 Task: Add a signature Melody Gonzalez containing With sincere appreciation and gratitude, Melody Gonzalez to email address softage.3@softage.net and add a label Health insurance
Action: Mouse moved to (115, 161)
Screenshot: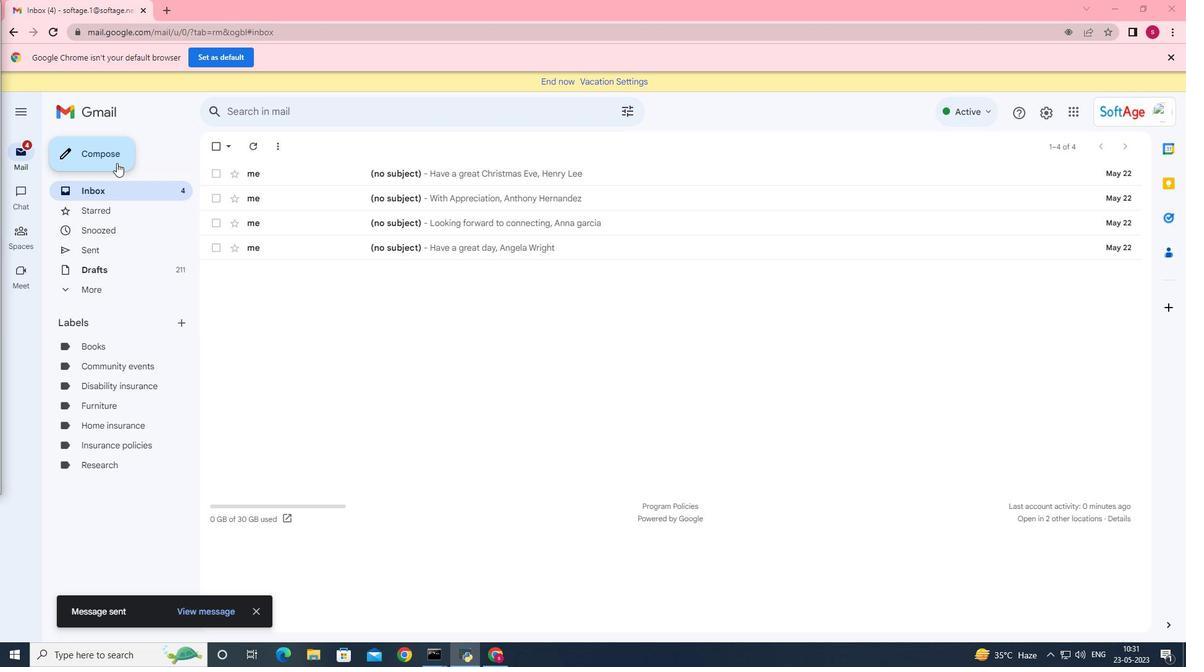 
Action: Mouse pressed left at (115, 161)
Screenshot: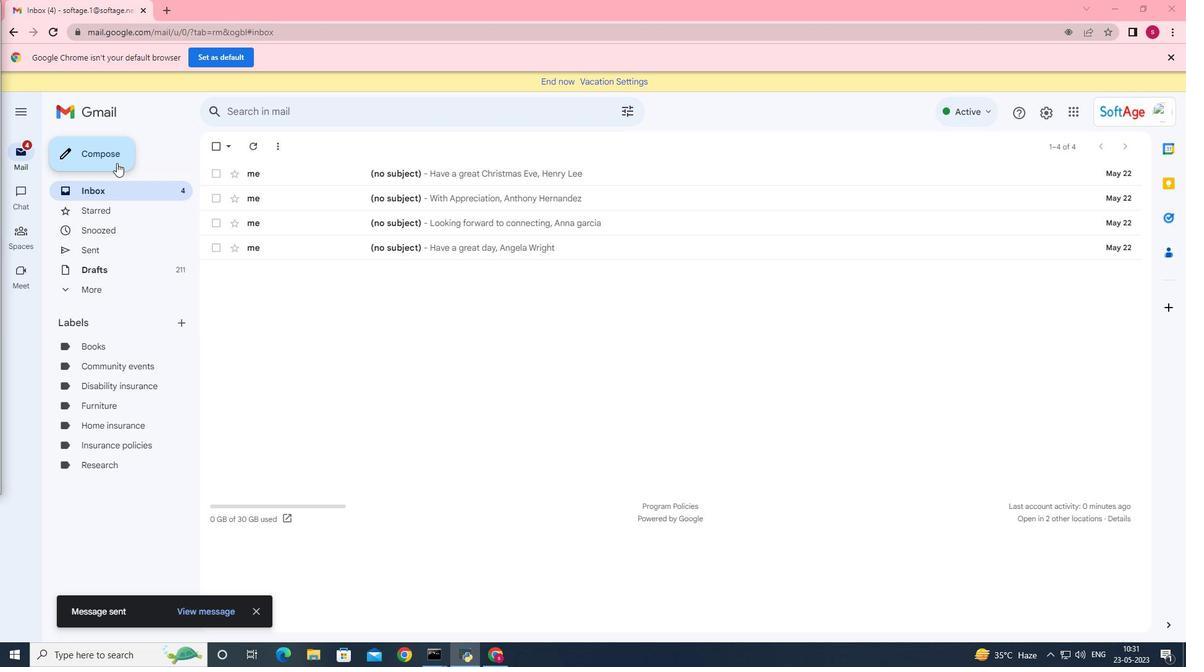 
Action: Mouse moved to (804, 309)
Screenshot: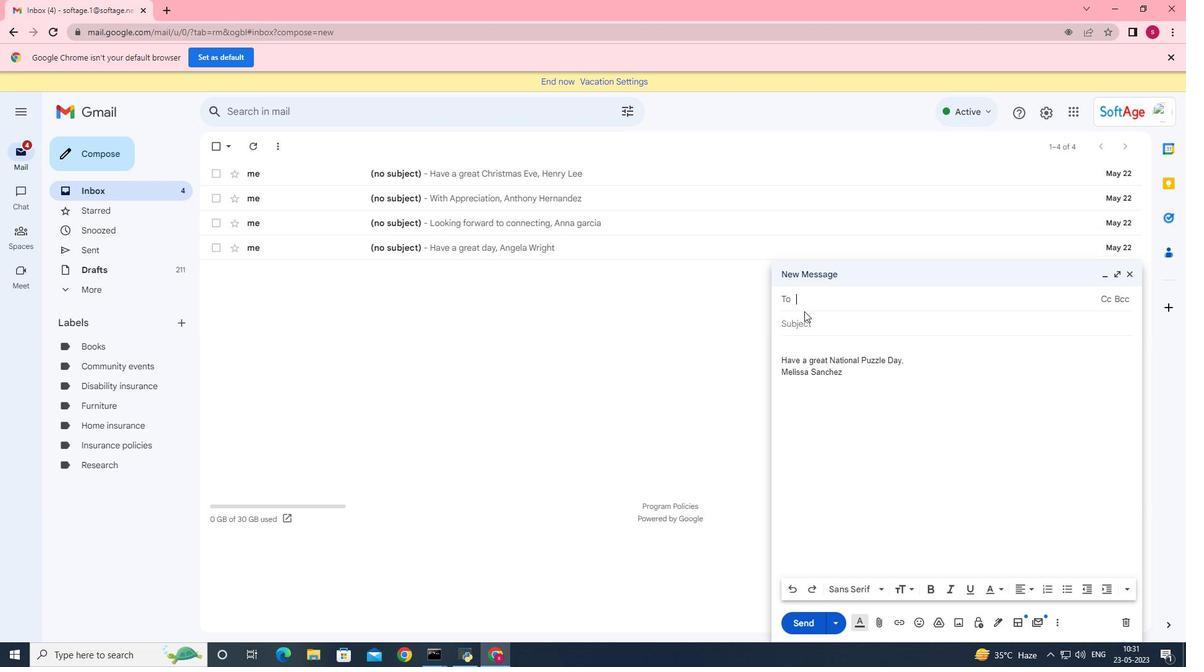 
Action: Key pressed <Key.shift><Key.shift><Key.shift><Key.shift><Key.shift><Key.shift><Key.shift><Key.shift><Key.shift><Key.shift><Key.shift><Key.shift><Key.shift><Key.shift><Key.shift><Key.shift><Key.shift><Key.shift><Key.shift><Key.shift><Key.shift><Key.shift><Key.shift><Key.shift><Key.shift><Key.shift><Key.shift>Melody<Key.space><Key.shift><Key.shift><Key.shift><Key.shift><Key.shift><Key.shift><Key.shift><Key.shift><Key.shift><Key.shift><Key.shift><Key.shift><Key.shift>Gonzaez<Key.backspace><Key.backspace><Key.backspace>alez
Screenshot: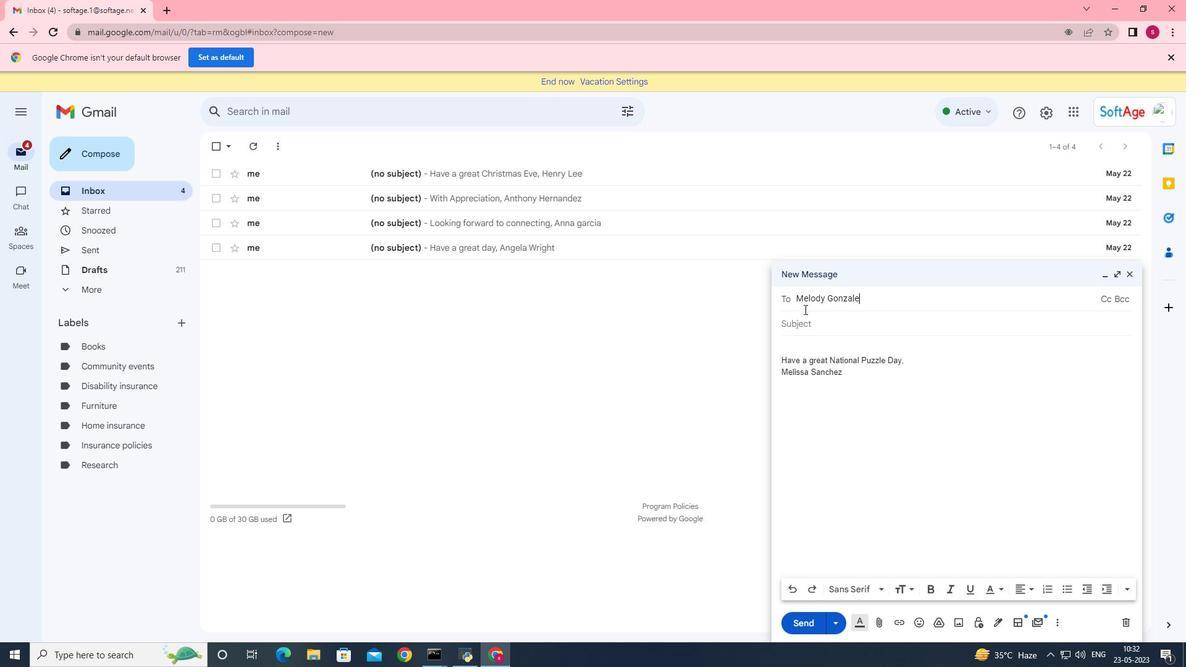 
Action: Mouse moved to (998, 619)
Screenshot: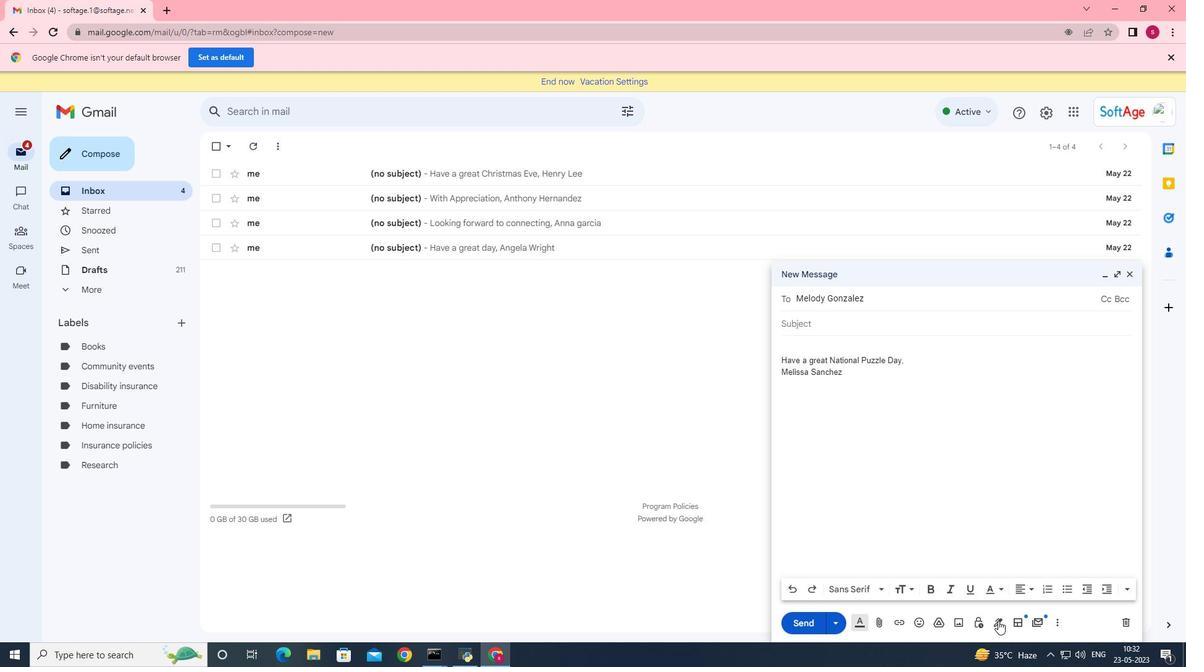 
Action: Mouse pressed left at (998, 619)
Screenshot: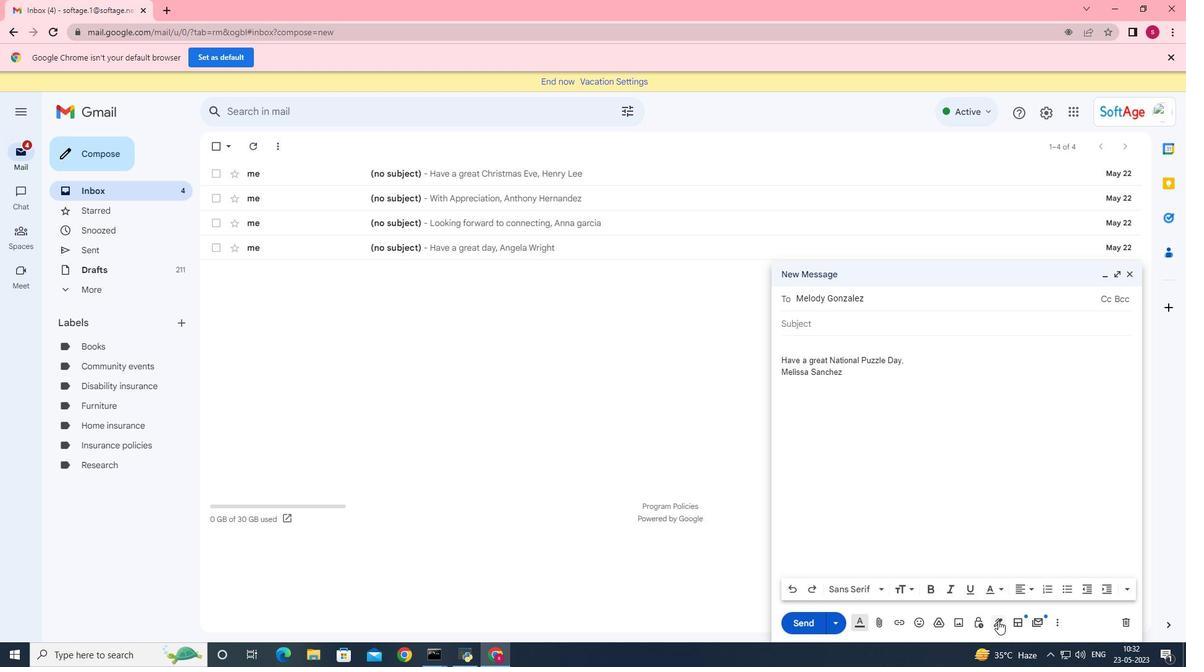 
Action: Mouse moved to (1016, 548)
Screenshot: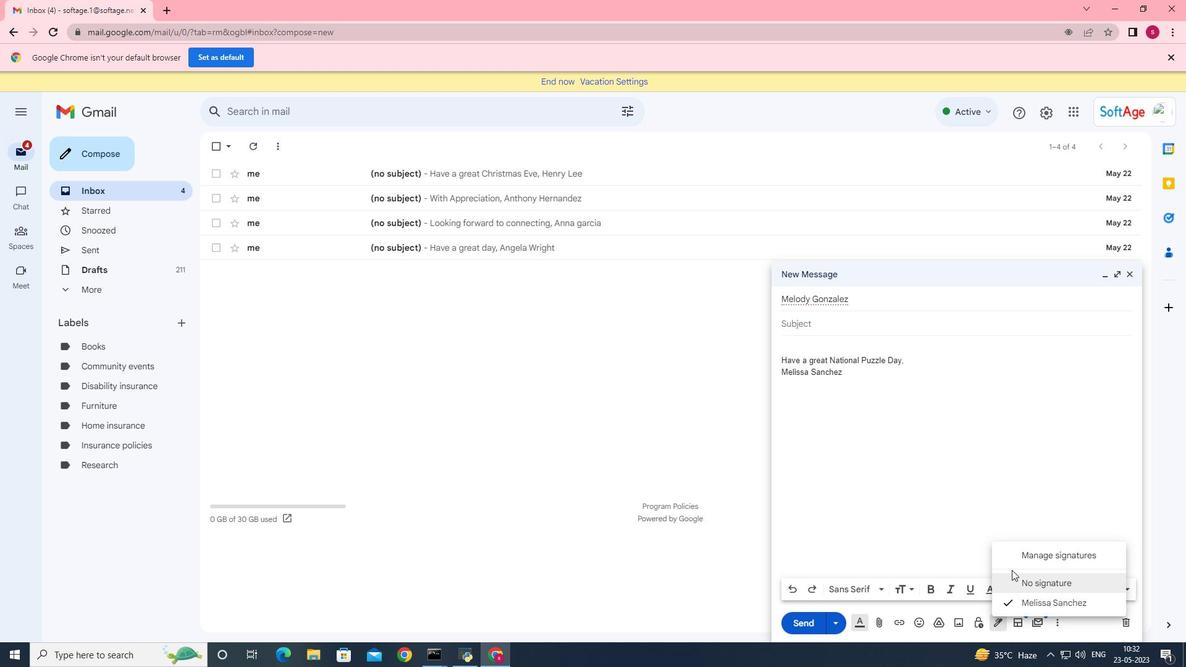
Action: Mouse pressed left at (1016, 548)
Screenshot: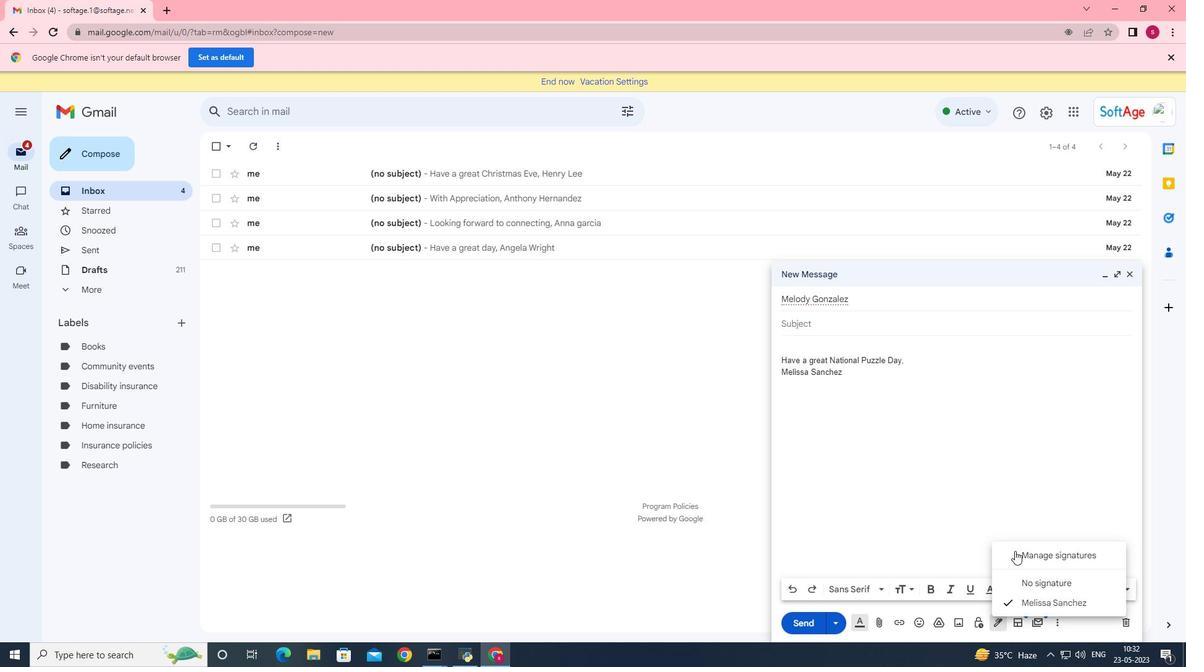 
Action: Mouse moved to (659, 412)
Screenshot: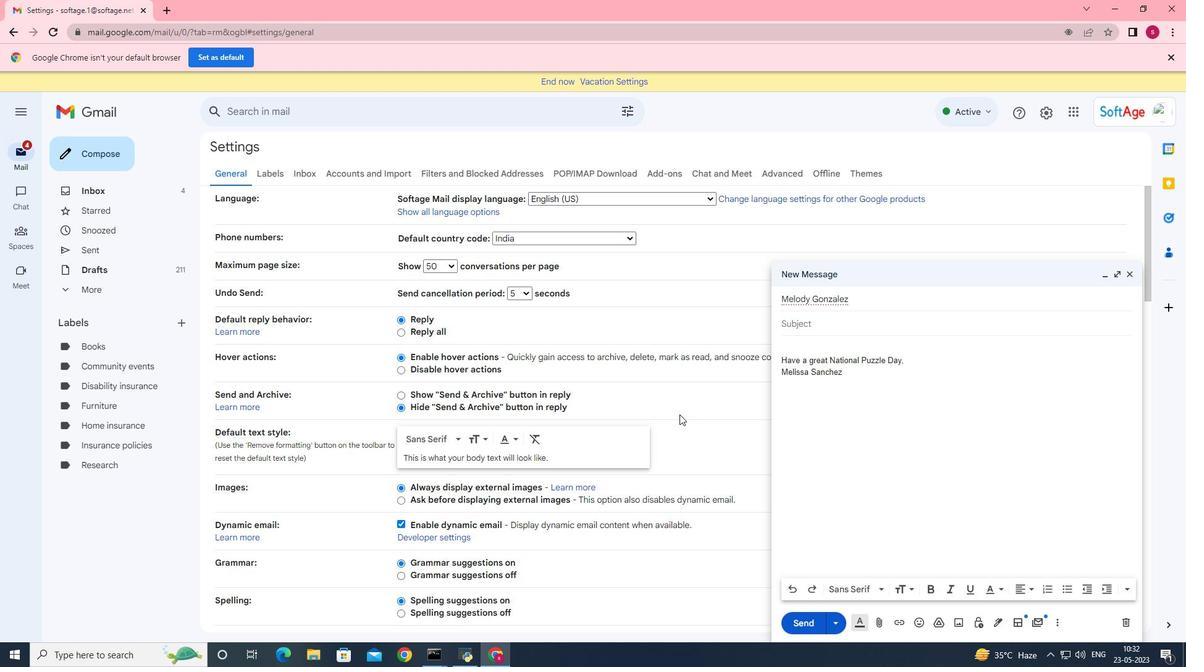 
Action: Mouse scrolled (659, 412) with delta (0, 0)
Screenshot: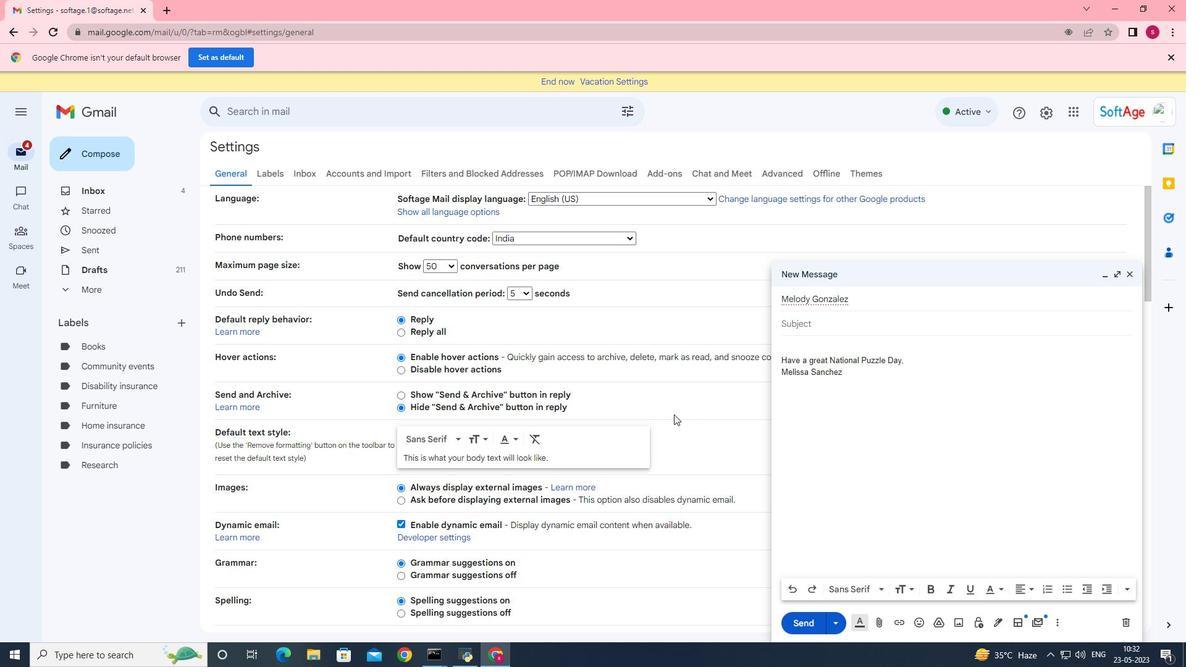 
Action: Mouse scrolled (659, 412) with delta (0, 0)
Screenshot: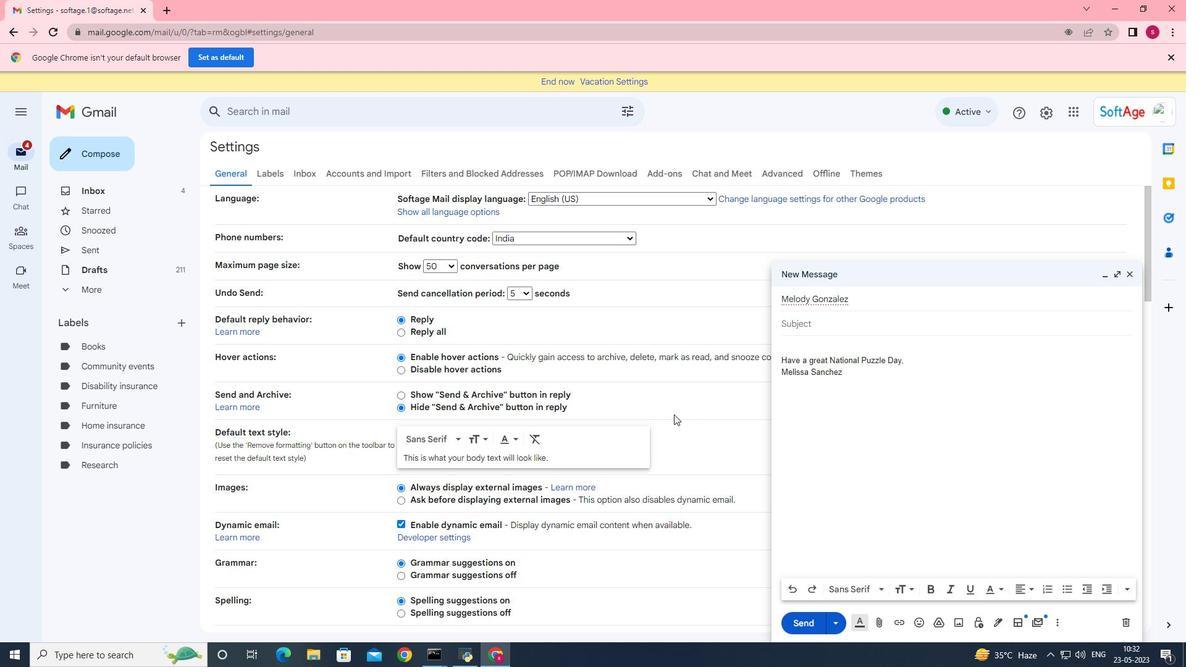 
Action: Mouse scrolled (659, 412) with delta (0, 0)
Screenshot: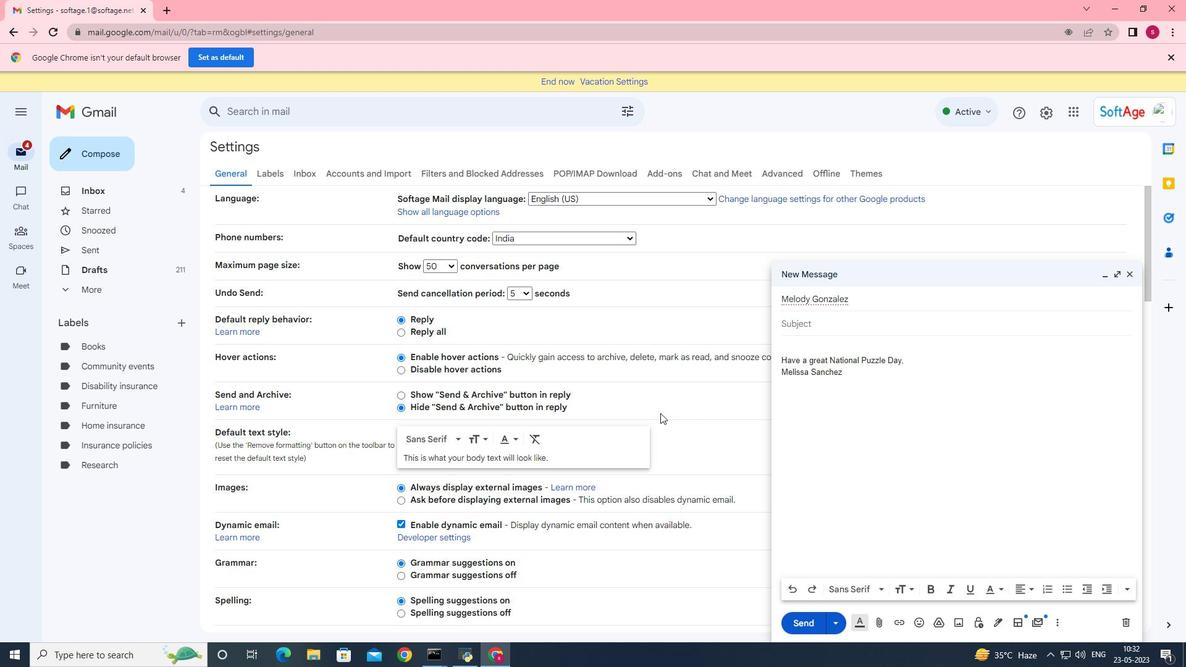 
Action: Mouse scrolled (659, 412) with delta (0, 0)
Screenshot: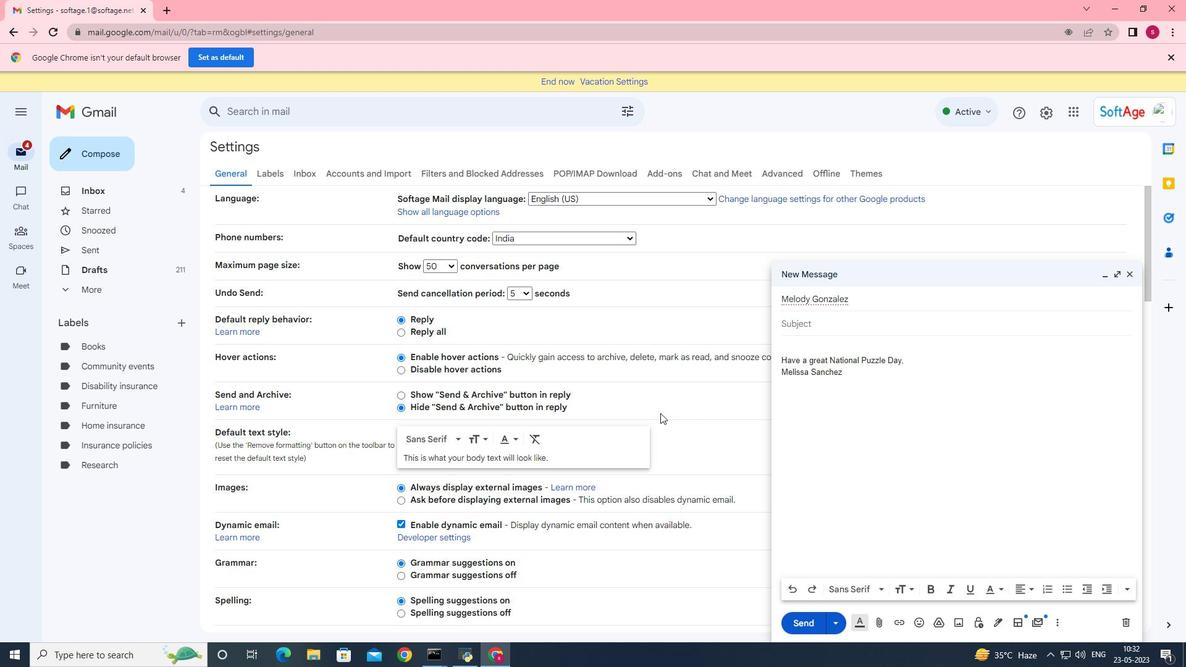 
Action: Mouse scrolled (659, 412) with delta (0, 0)
Screenshot: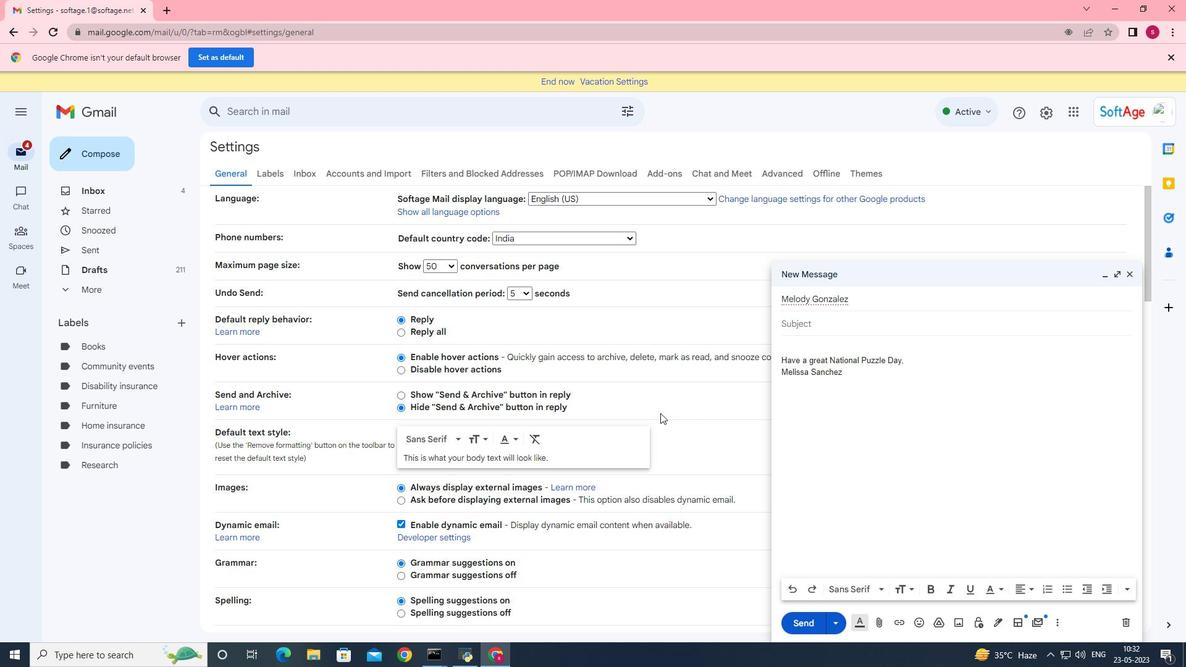 
Action: Mouse scrolled (659, 412) with delta (0, 0)
Screenshot: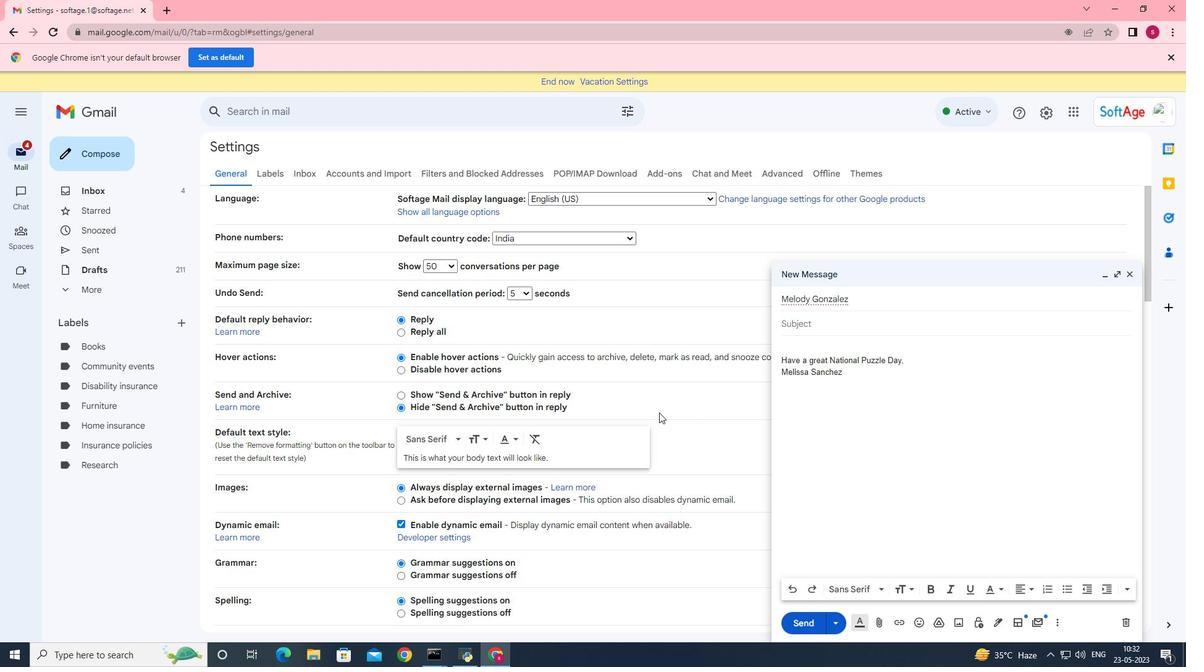 
Action: Mouse moved to (653, 408)
Screenshot: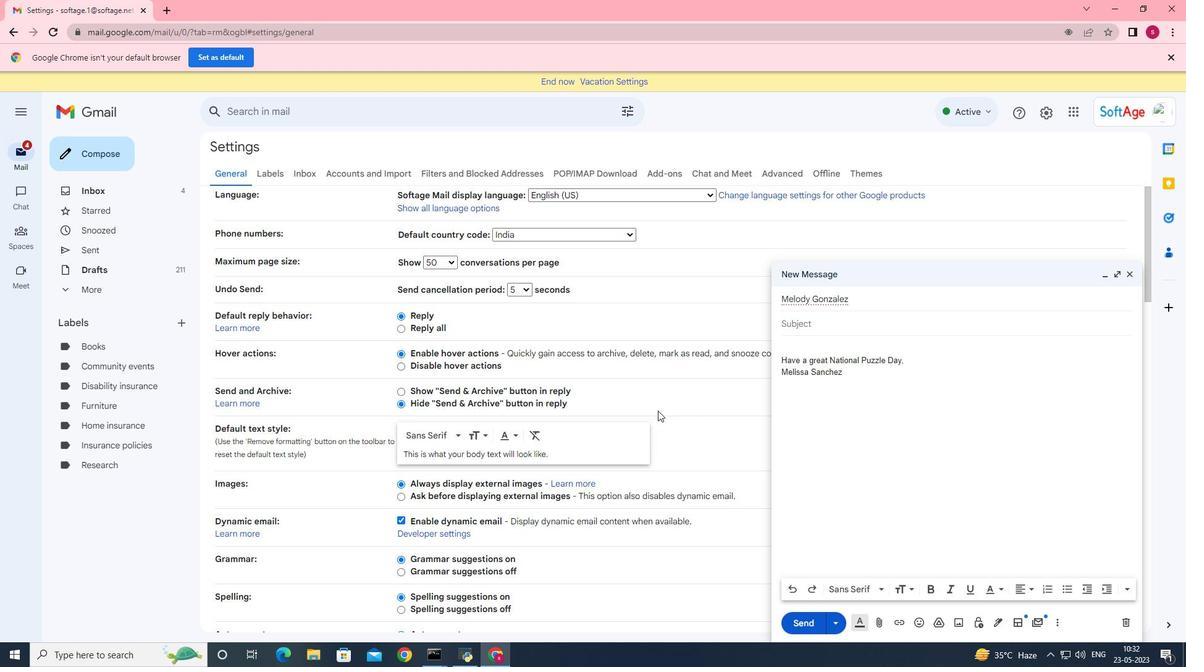 
Action: Mouse scrolled (653, 407) with delta (0, 0)
Screenshot: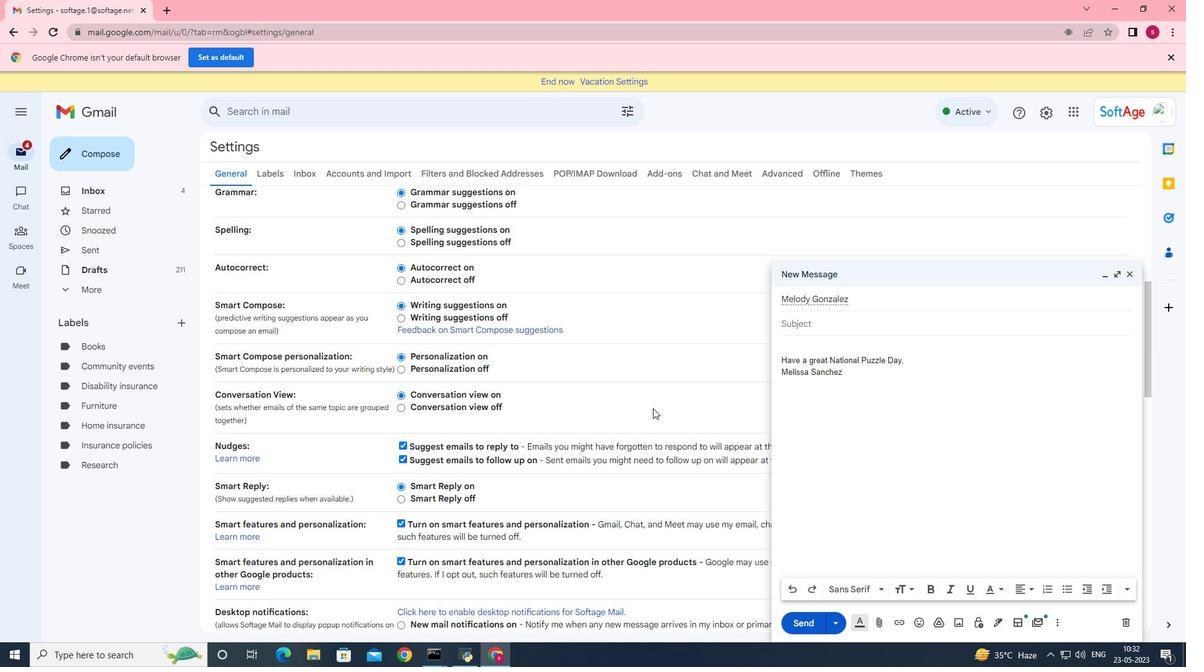 
Action: Mouse scrolled (653, 407) with delta (0, 0)
Screenshot: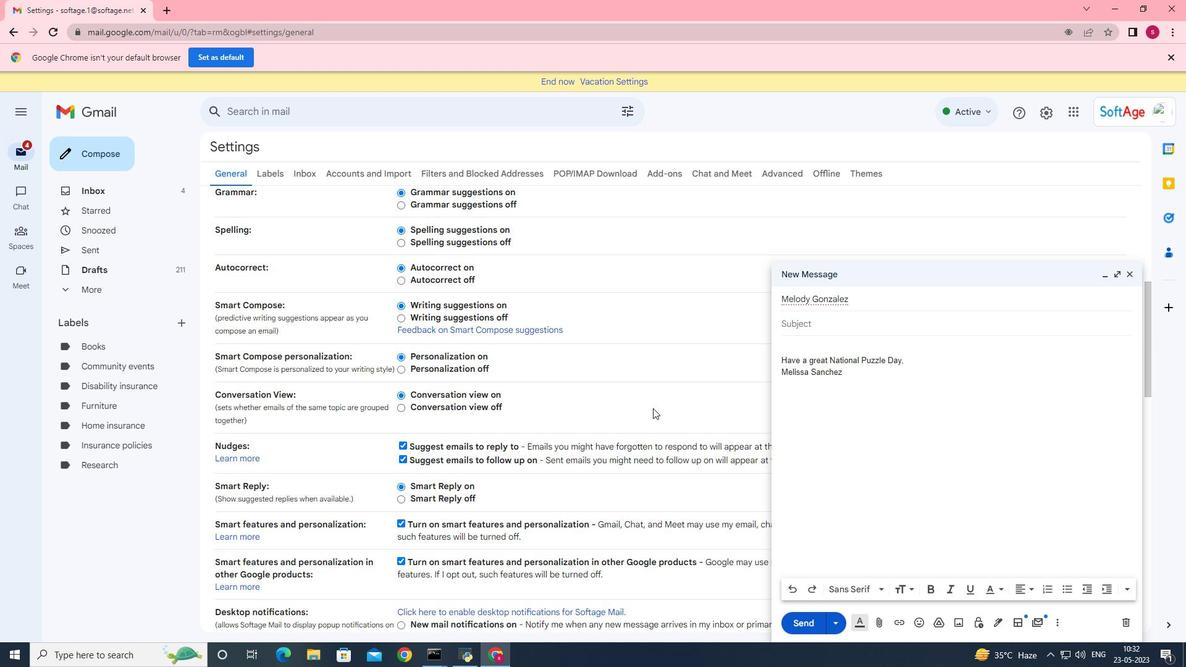 
Action: Mouse scrolled (653, 407) with delta (0, 0)
Screenshot: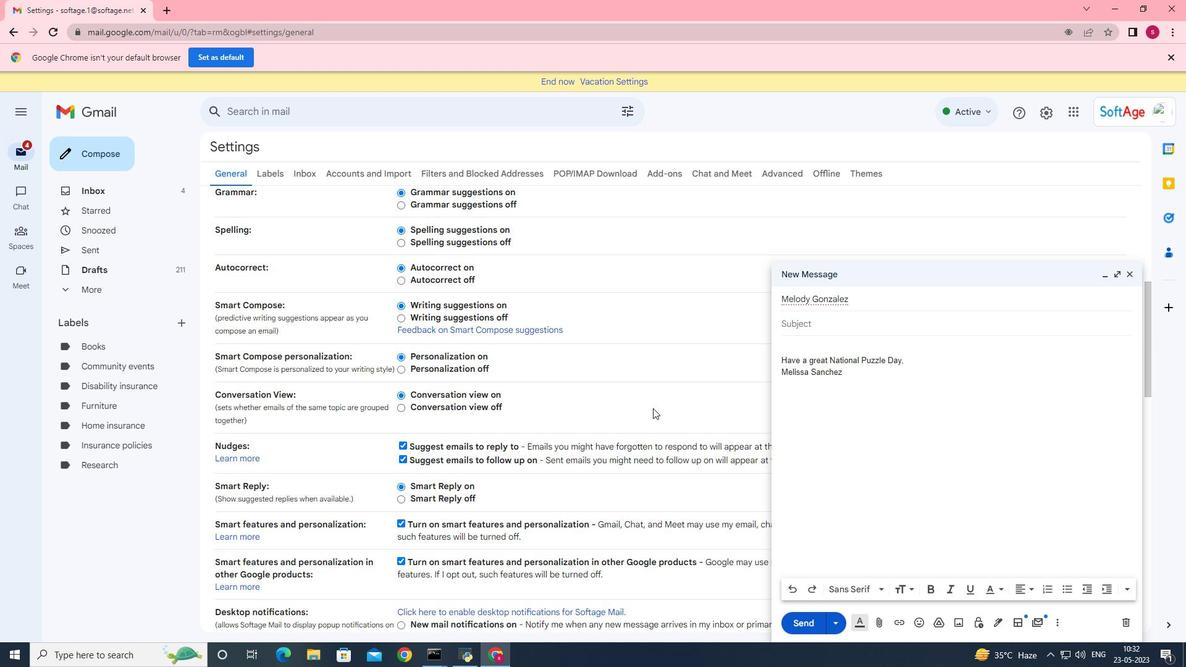 
Action: Mouse scrolled (653, 407) with delta (0, 0)
Screenshot: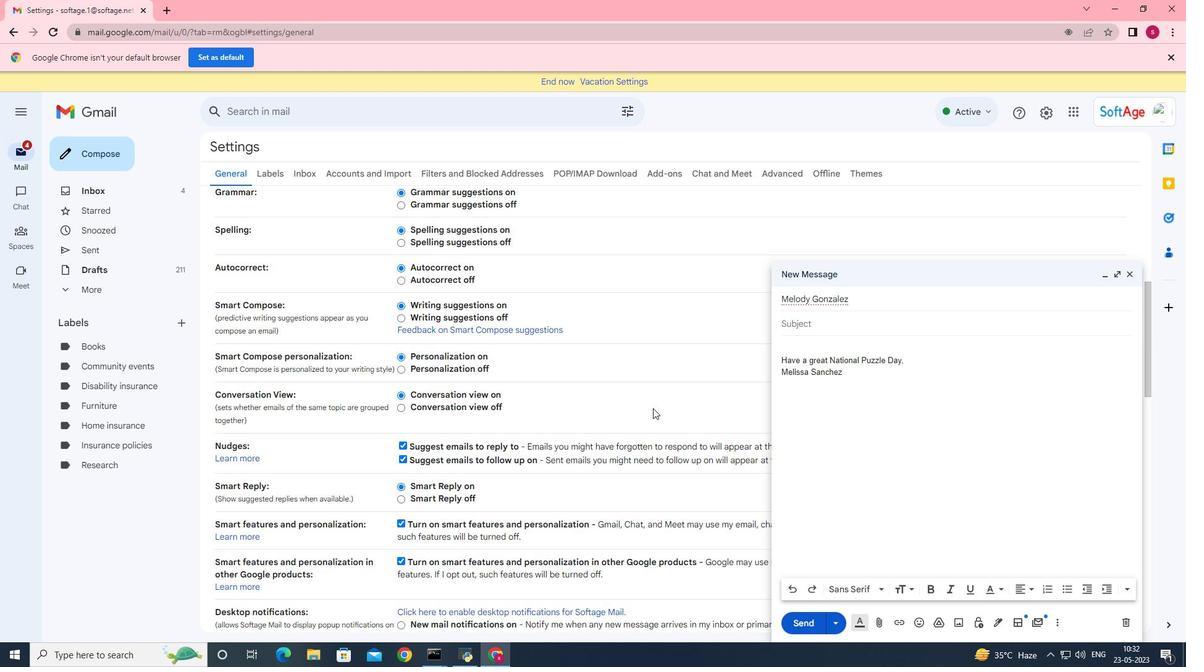 
Action: Mouse moved to (643, 399)
Screenshot: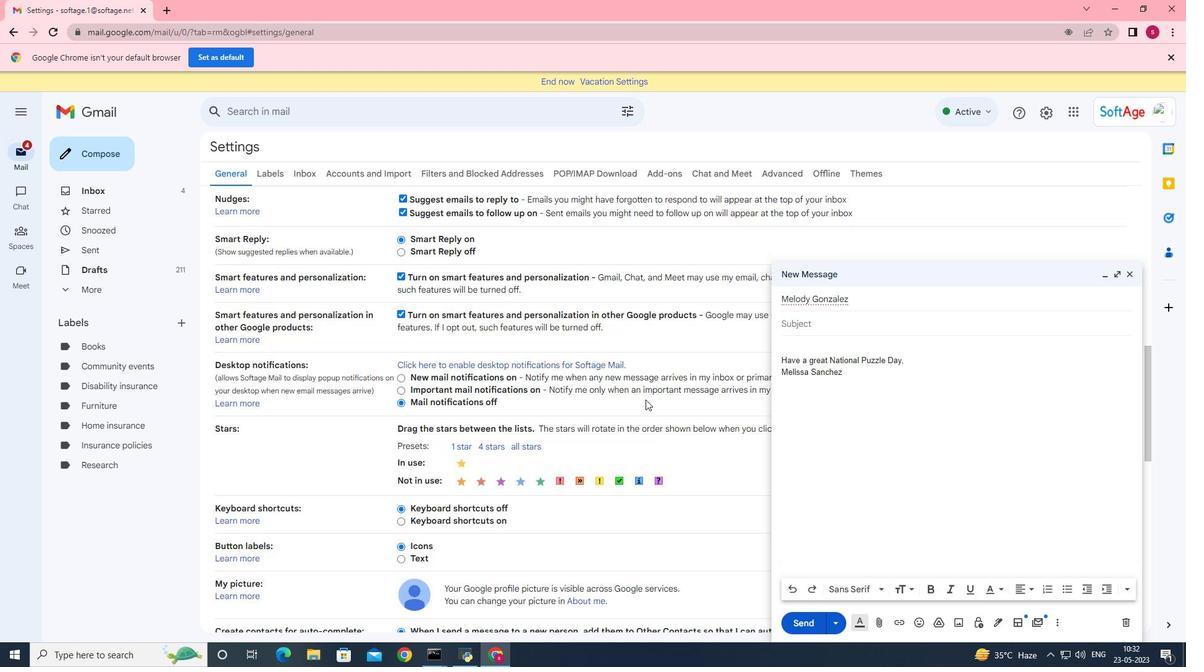
Action: Mouse scrolled (643, 399) with delta (0, 0)
Screenshot: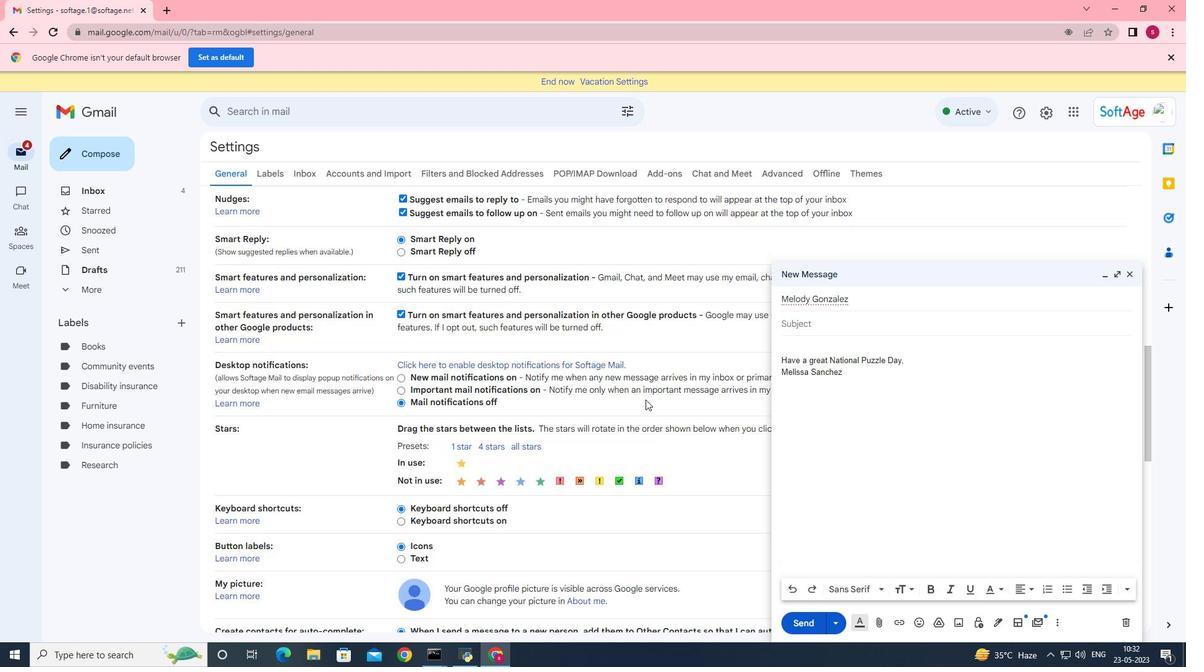 
Action: Mouse moved to (642, 399)
Screenshot: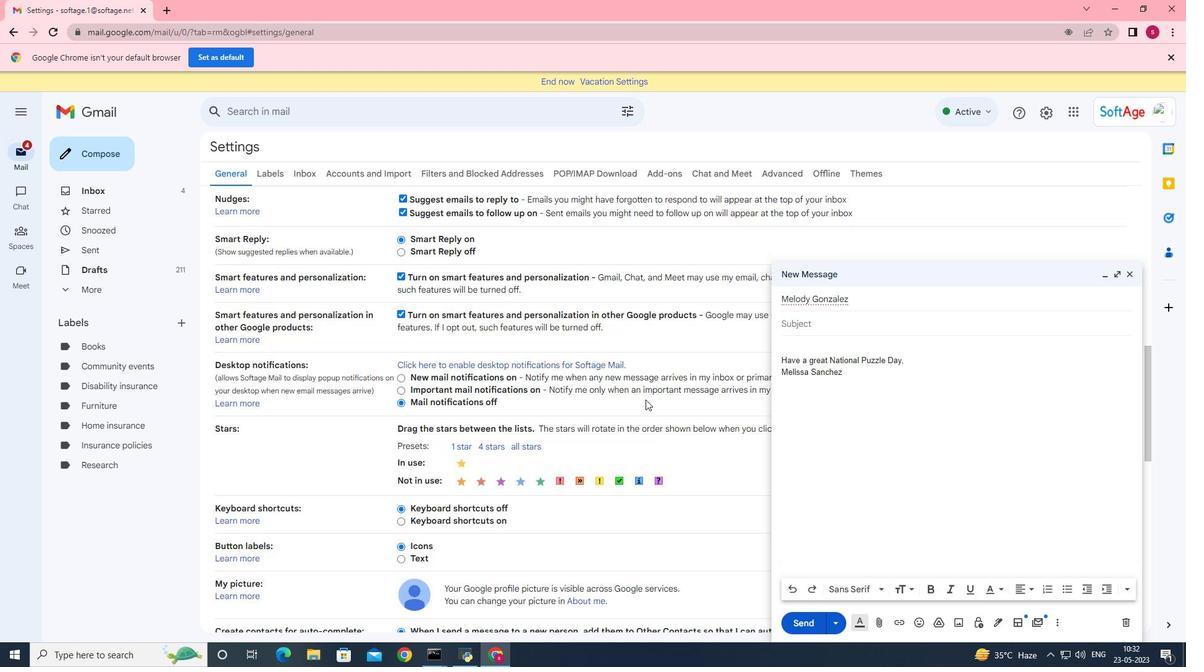 
Action: Mouse scrolled (642, 399) with delta (0, 0)
Screenshot: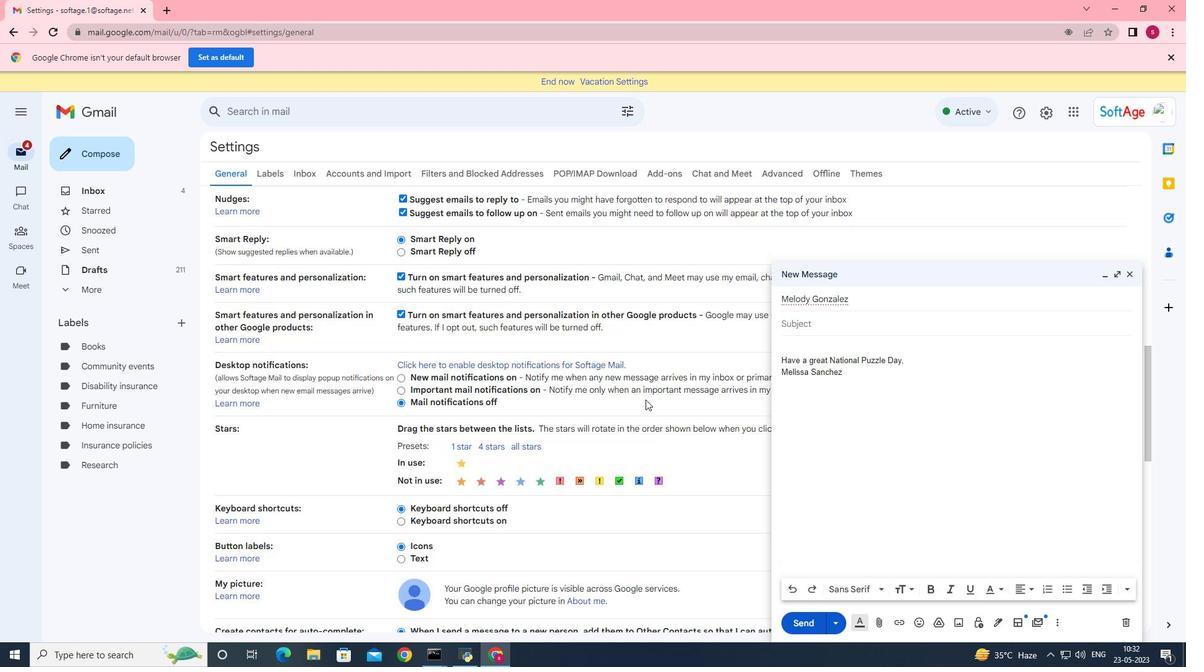 
Action: Mouse moved to (640, 400)
Screenshot: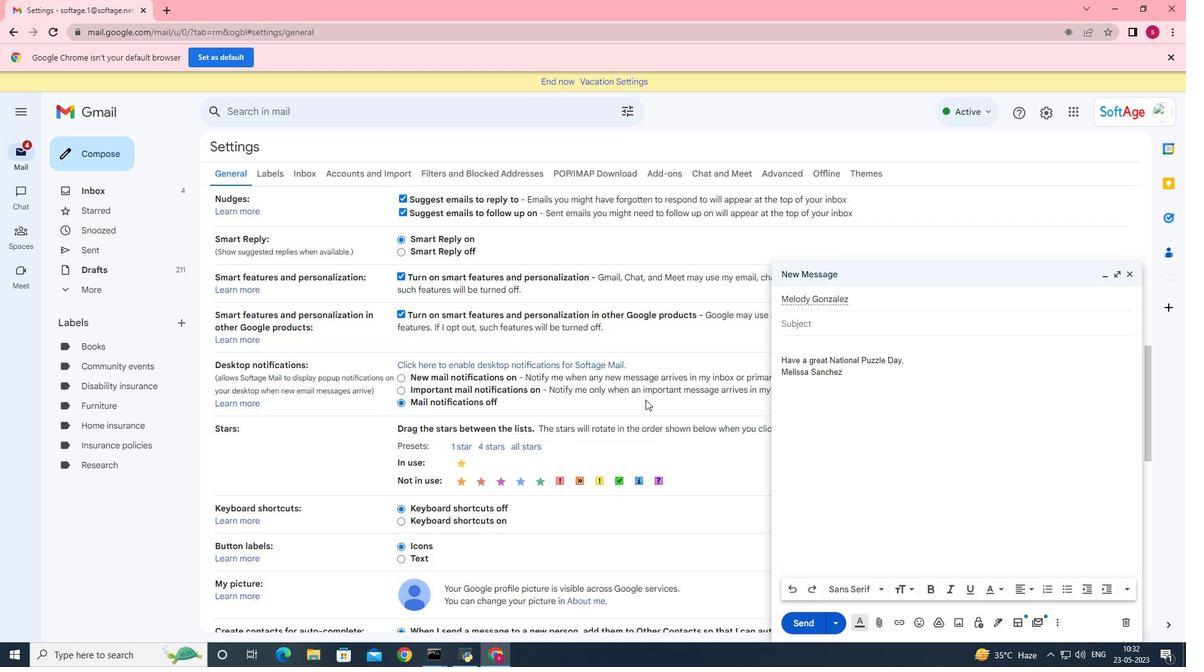
Action: Mouse scrolled (640, 401) with delta (0, 0)
Screenshot: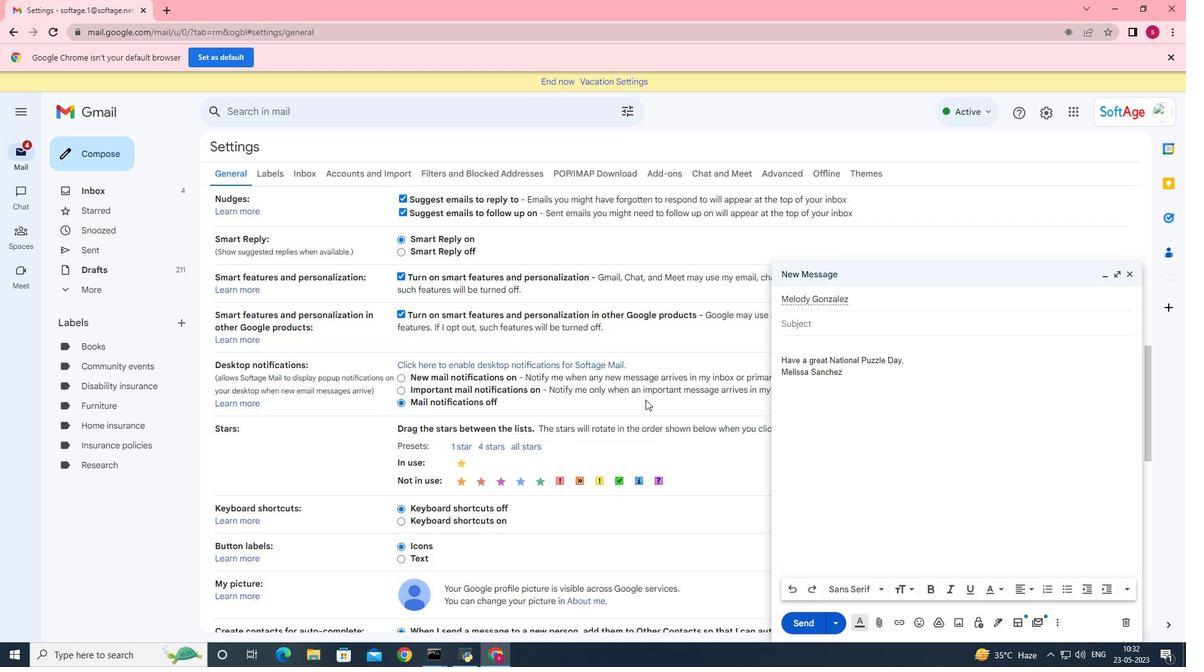 
Action: Mouse moved to (639, 401)
Screenshot: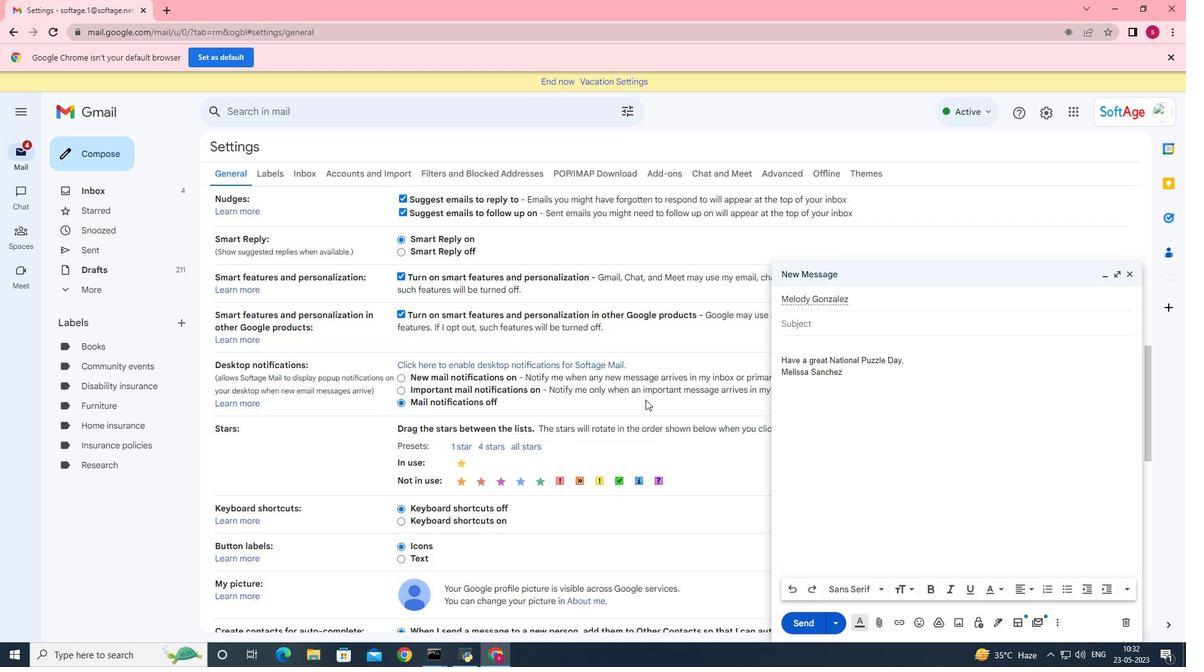 
Action: Mouse scrolled (639, 400) with delta (0, 0)
Screenshot: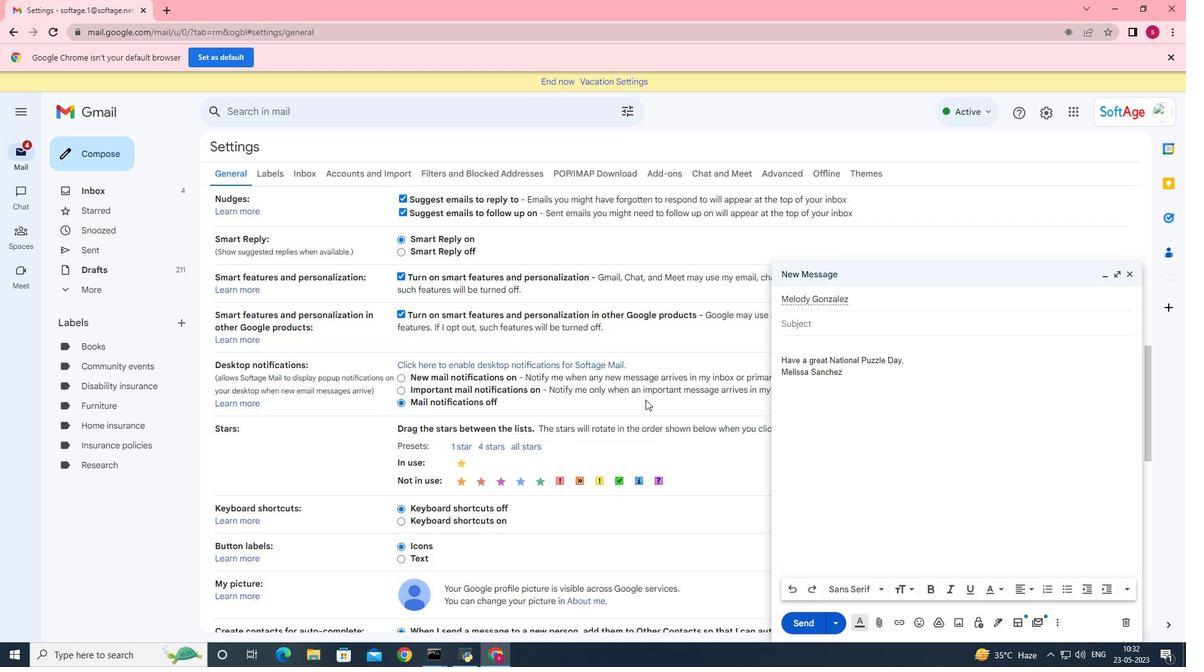 
Action: Mouse moved to (546, 420)
Screenshot: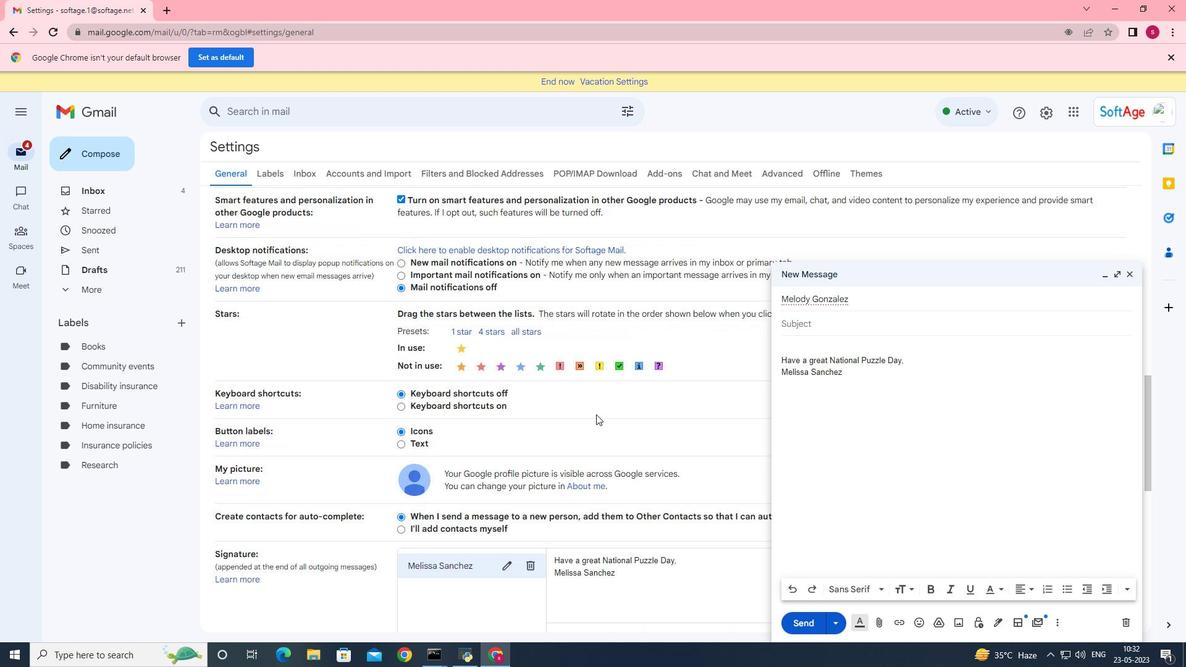 
Action: Mouse scrolled (546, 419) with delta (0, 0)
Screenshot: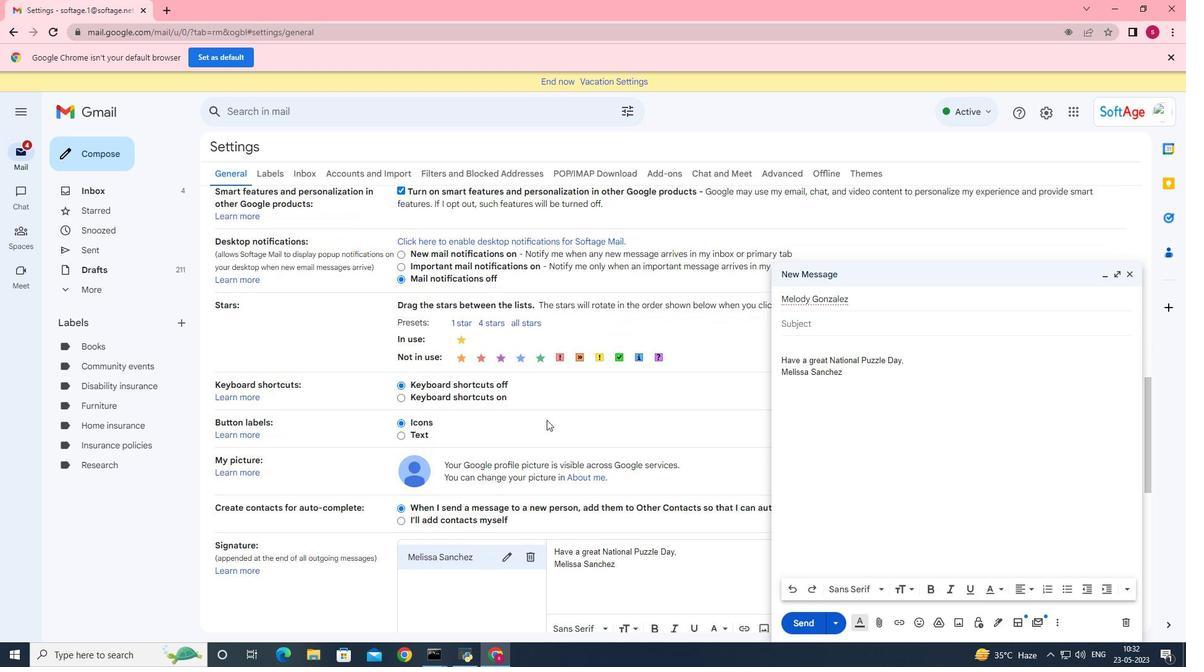 
Action: Mouse scrolled (546, 419) with delta (0, 0)
Screenshot: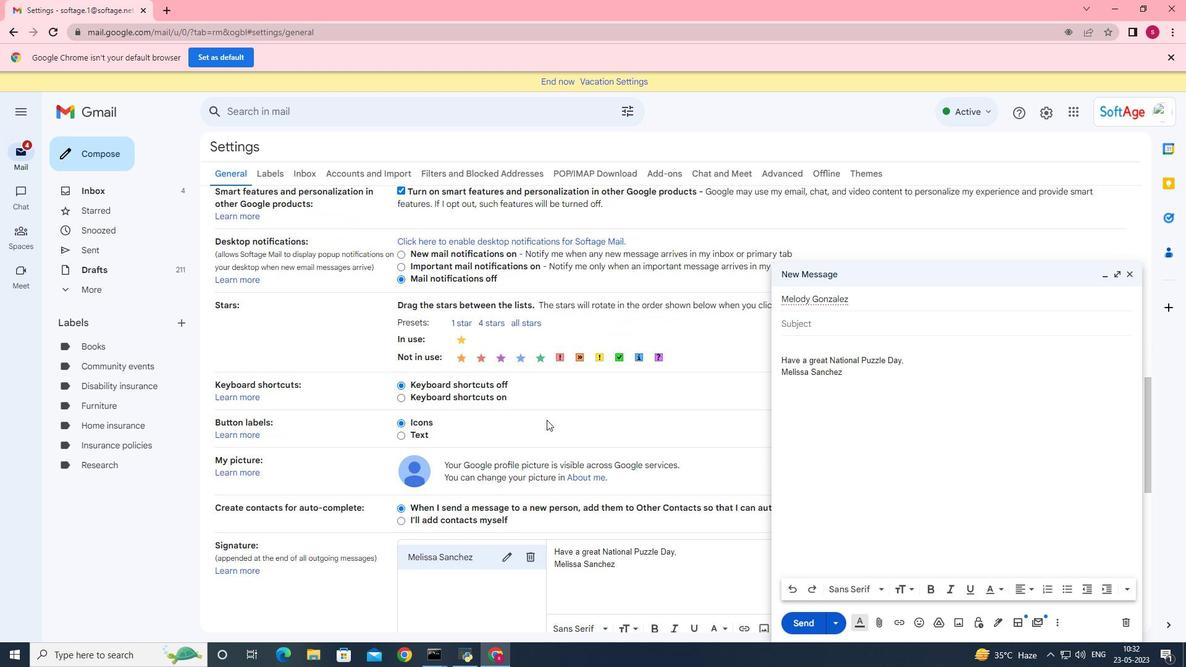 
Action: Mouse moved to (497, 437)
Screenshot: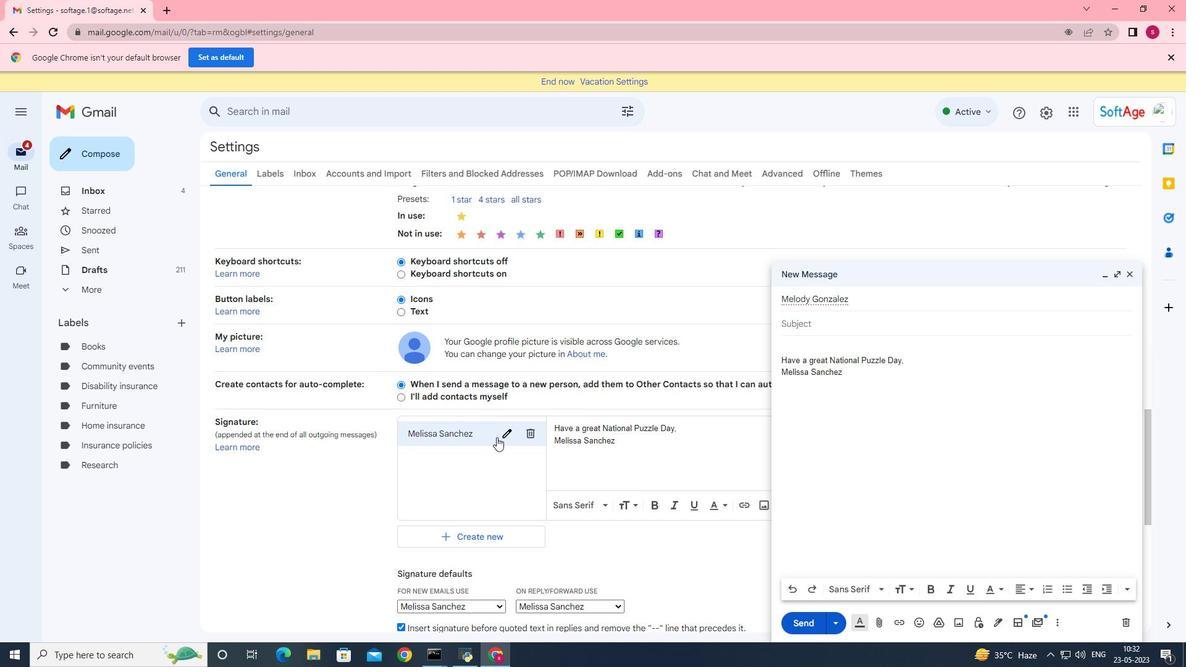 
Action: Mouse pressed left at (497, 437)
Screenshot: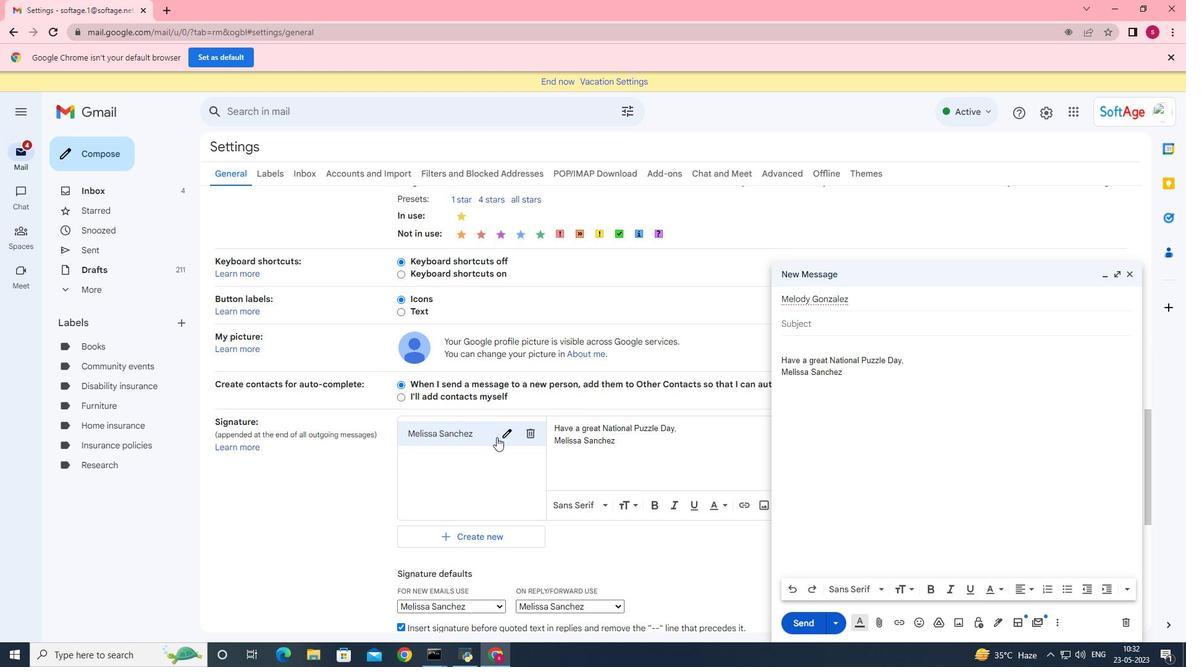 
Action: Key pressed ctrl+A<Key.backspace><Key.shift><Key.shift><Key.shift><Key.shift><Key.shift><Key.shift><Key.shift><Key.shift><Key.shift><Key.shift><Key.shift><Key.shift><Key.shift><Key.shift><Key.shift><Key.shift><Key.shift><Key.shift><Key.shift><Key.shift><Key.shift><Key.shift><Key.shift><Key.shift><Key.shift><Key.shift><Key.shift><Key.shift><Key.shift><Key.shift><Key.shift><Key.shift><Key.shift><Key.shift><Key.shift><Key.shift><Key.shift><Key.shift><Key.shift><Key.shift><Key.shift><Key.shift><Key.shift><Key.shift><Key.shift><Key.shift><Key.shift><Key.shift><Key.shift><Key.shift><Key.shift><Key.shift><Key.shift><Key.shift><Key.shift><Key.shift><Key.shift><Key.shift><Key.shift><Key.shift><Key.shift><Key.shift><Key.shift><Key.shift><Key.shift><Key.shift><Key.shift>Melody<Key.space><Key.shift><Key.shift><Key.shift><Key.shift><Key.shift><Key.shift><Key.shift><Key.shift><Key.shift><Key.shift><Key.shift><Key.shift><Key.shift>Gonalez
Screenshot: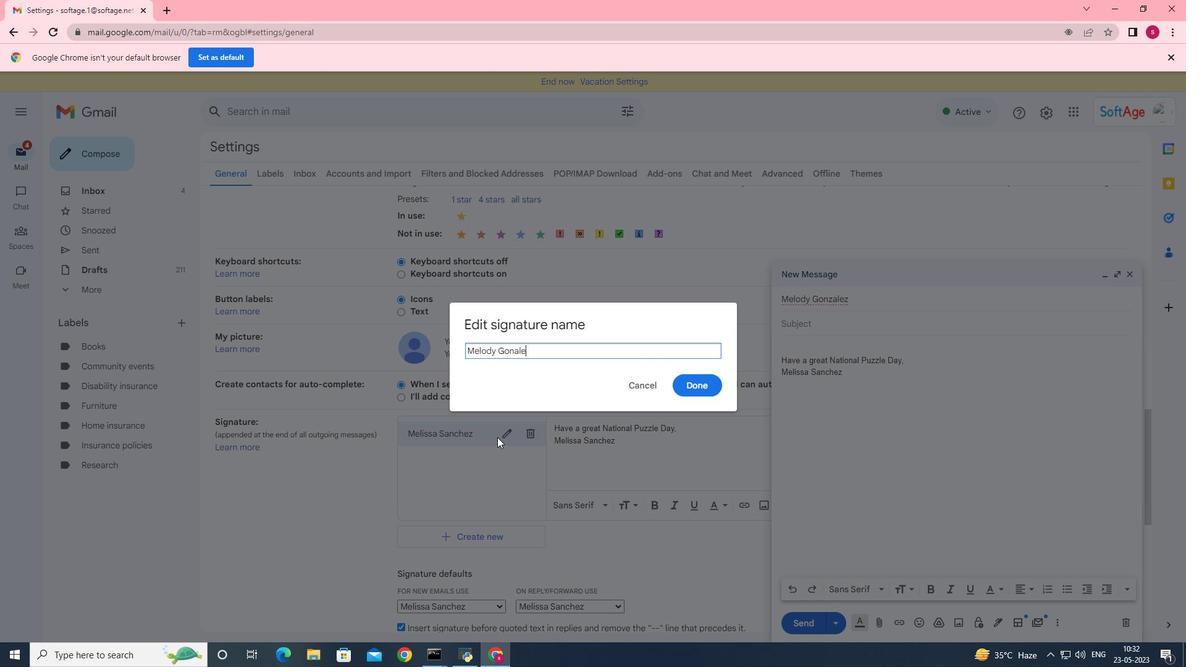 
Action: Mouse moved to (518, 370)
Screenshot: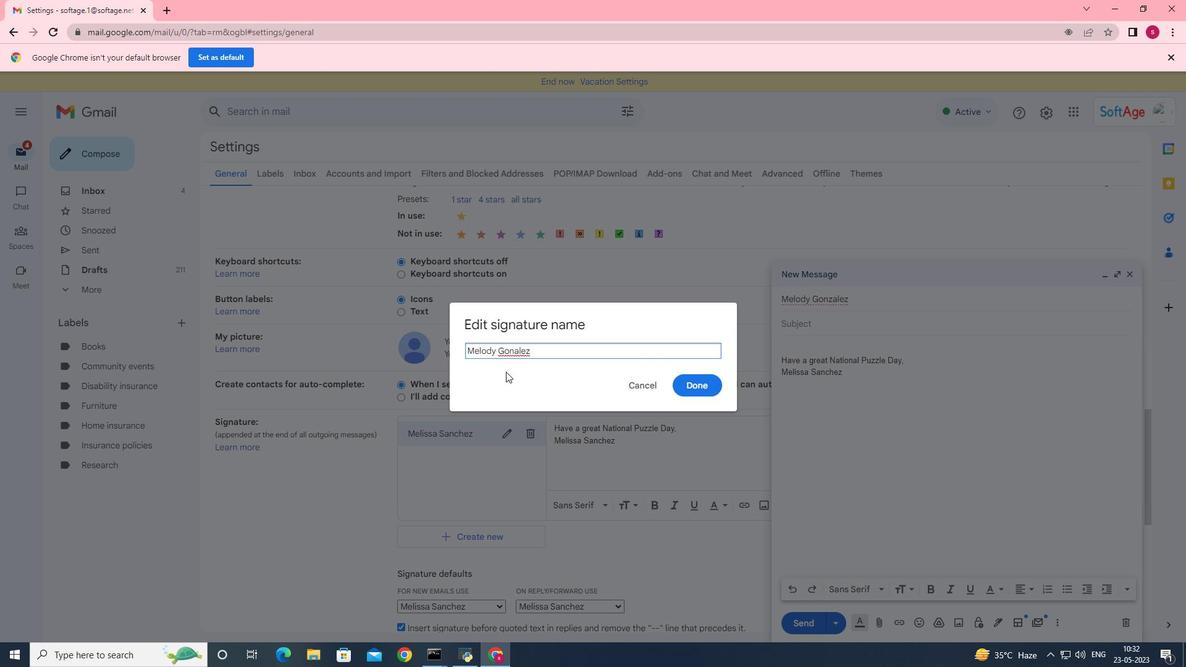 
Action: Key pressed <Key.backspace><Key.backspace><Key.backspace><Key.backspace>zalez
Screenshot: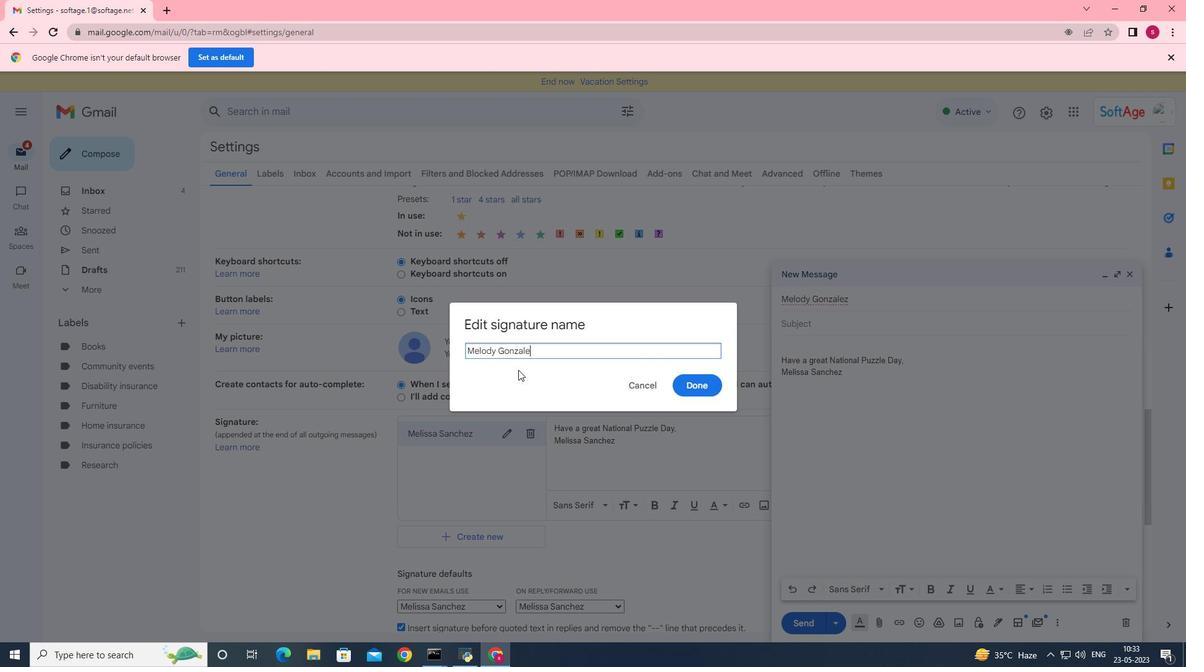 
Action: Mouse moved to (711, 385)
Screenshot: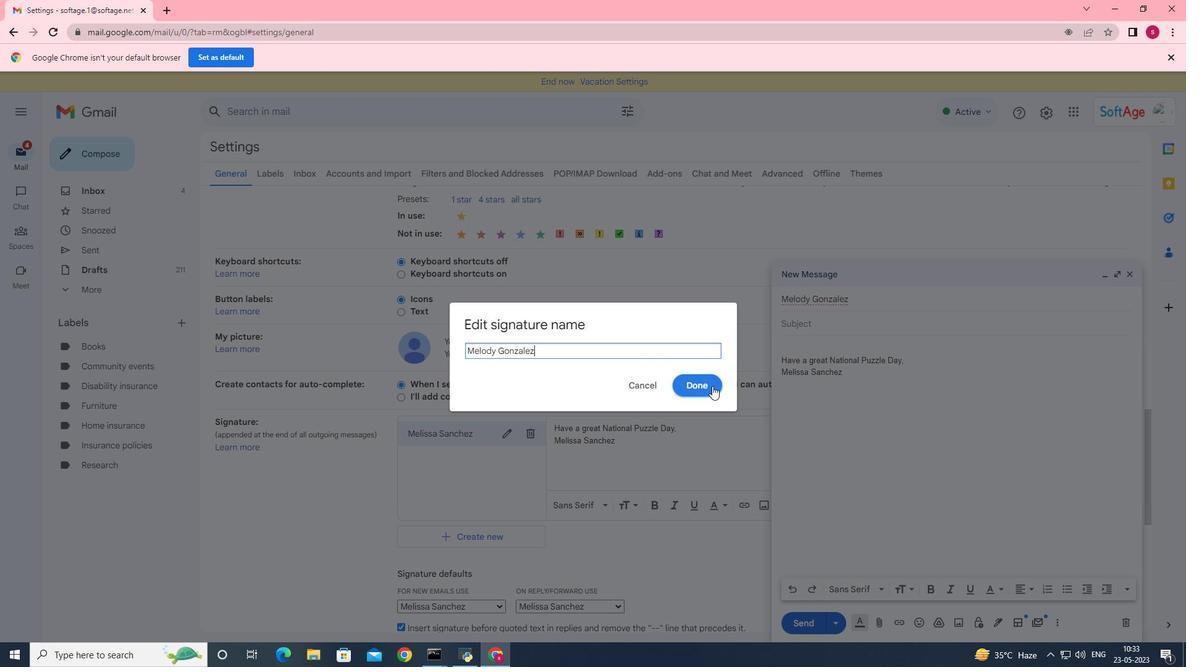 
Action: Mouse pressed left at (711, 385)
Screenshot: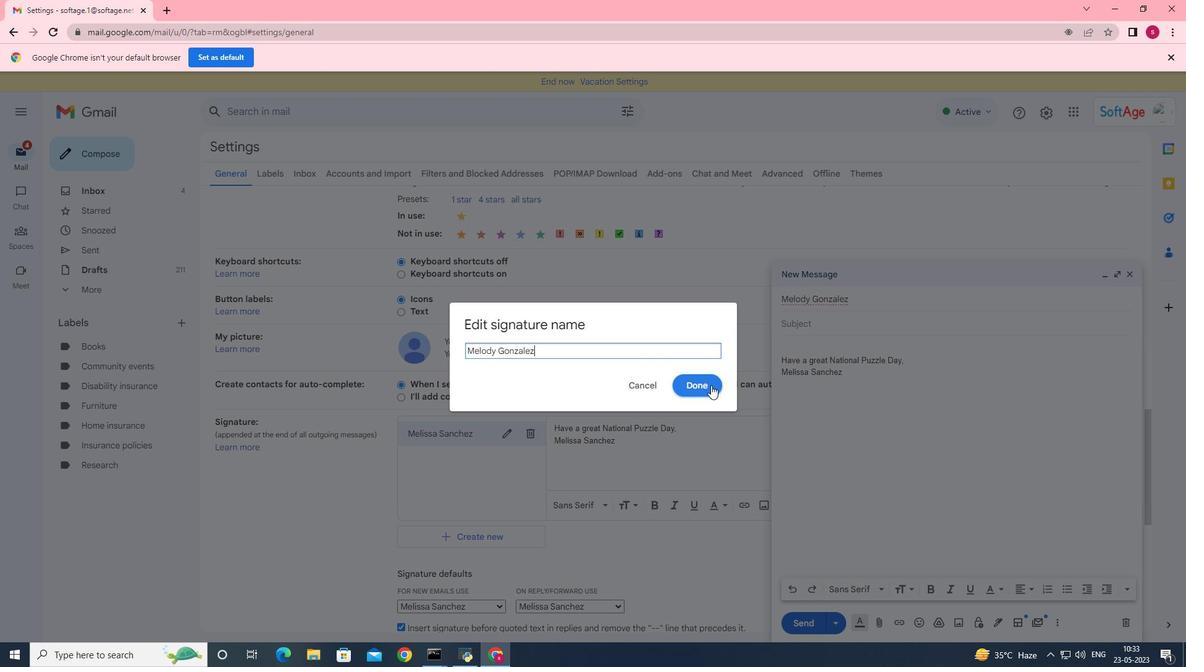 
Action: Mouse moved to (701, 428)
Screenshot: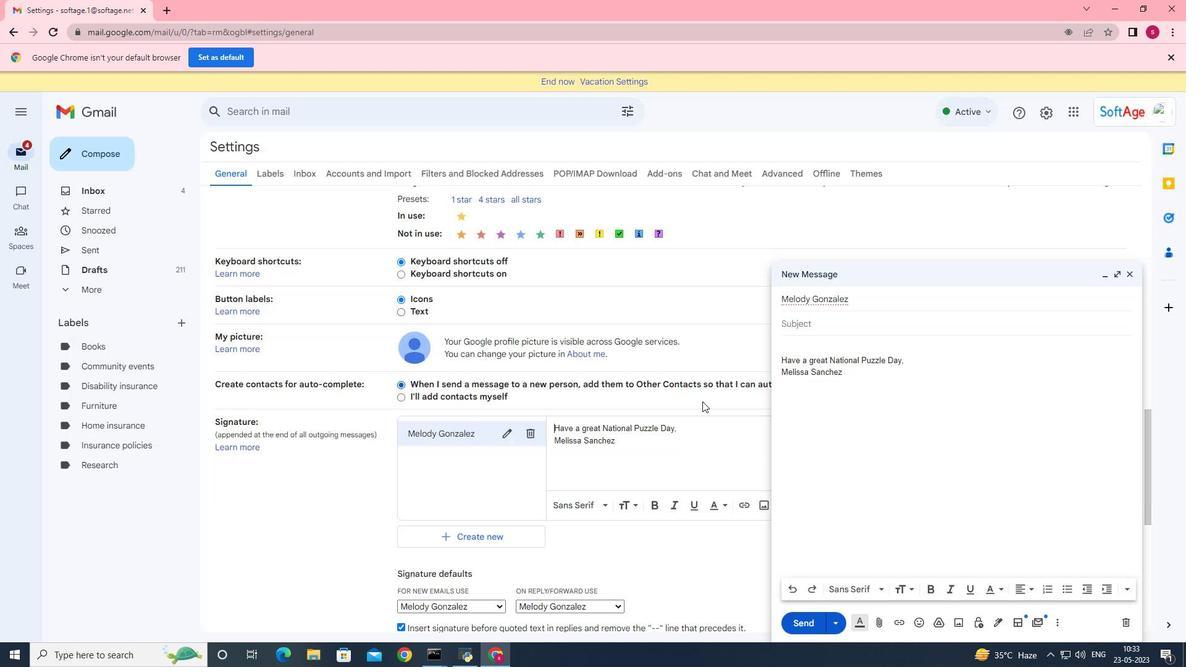 
Action: Mouse pressed left at (701, 428)
Screenshot: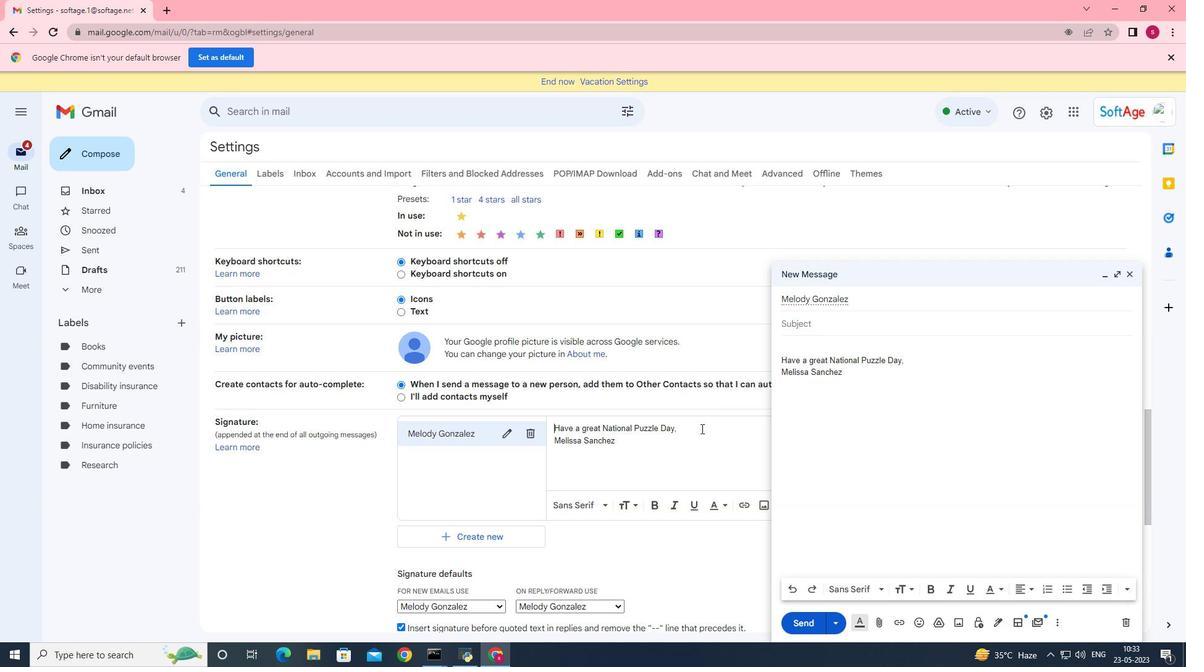 
Action: Key pressed ctrl+A<Key.backspace><Key.shift><Key.shift><Key.shift><Key.shift><Key.shift><Key.shift><Key.shift><Key.shift><Key.shift><Key.shift><Key.shift><Key.shift><Key.shift><Key.shift><Key.shift><Key.shift><Key.shift><Key.shift><Key.shift><Key.shift><Key.shift><Key.shift><Key.shift><Key.shift><Key.shift><Key.shift><Key.shift><Key.shift><Key.shift><Key.shift><Key.shift>sincere<Key.space>app<Key.backspace><Key.backspace><Key.backspace><Key.backspace><Key.backspace><Key.backspace><Key.backspace><Key.backspace><Key.backspace><Key.backspace><Key.backspace>w<Key.backspace><Key.shift>With<Key.space>sincere<Key.space>
Screenshot: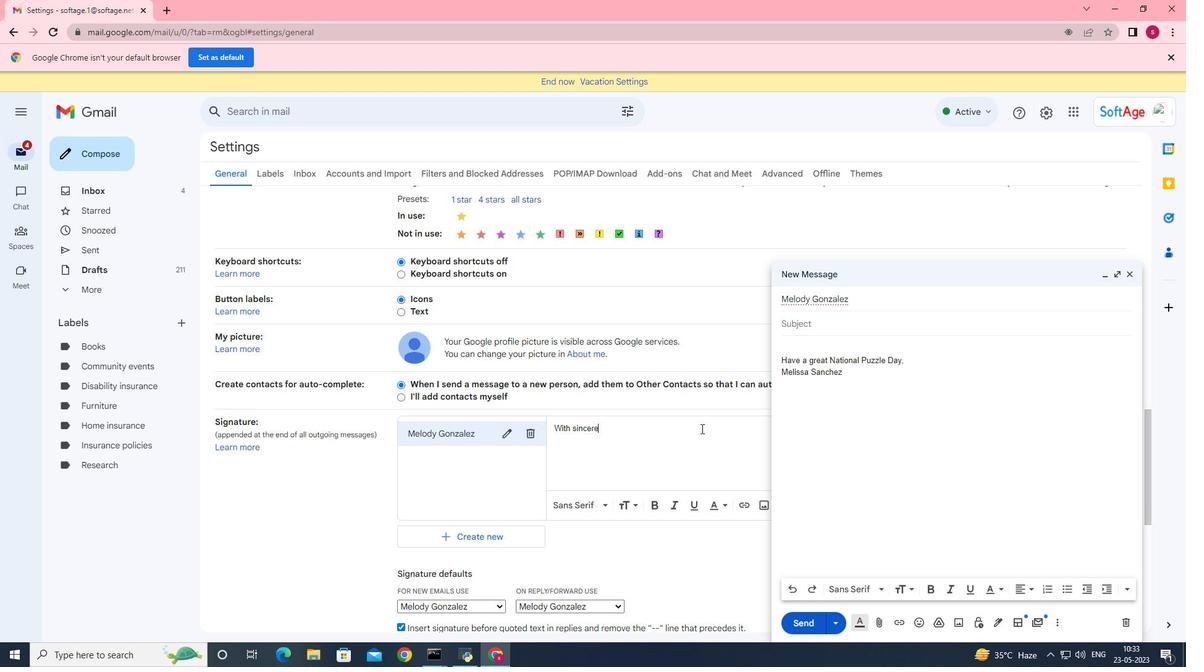 
Action: Mouse moved to (700, 429)
Screenshot: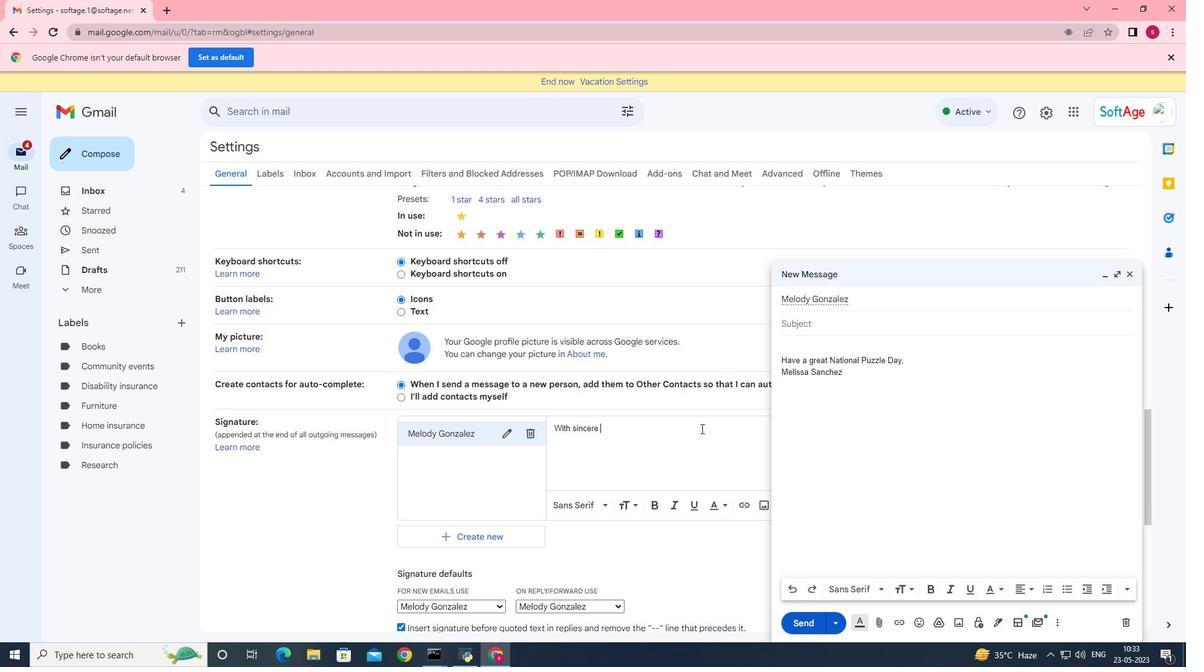 
Action: Key pressed appreciation<Key.space>
Screenshot: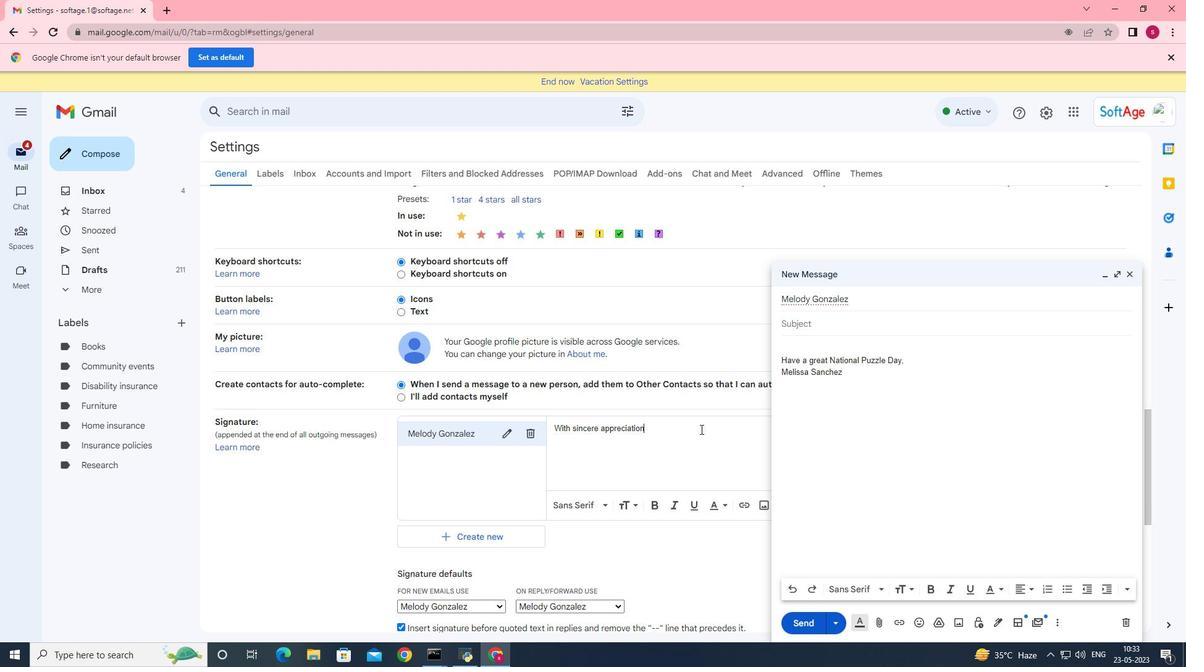 
Action: Mouse moved to (700, 430)
Screenshot: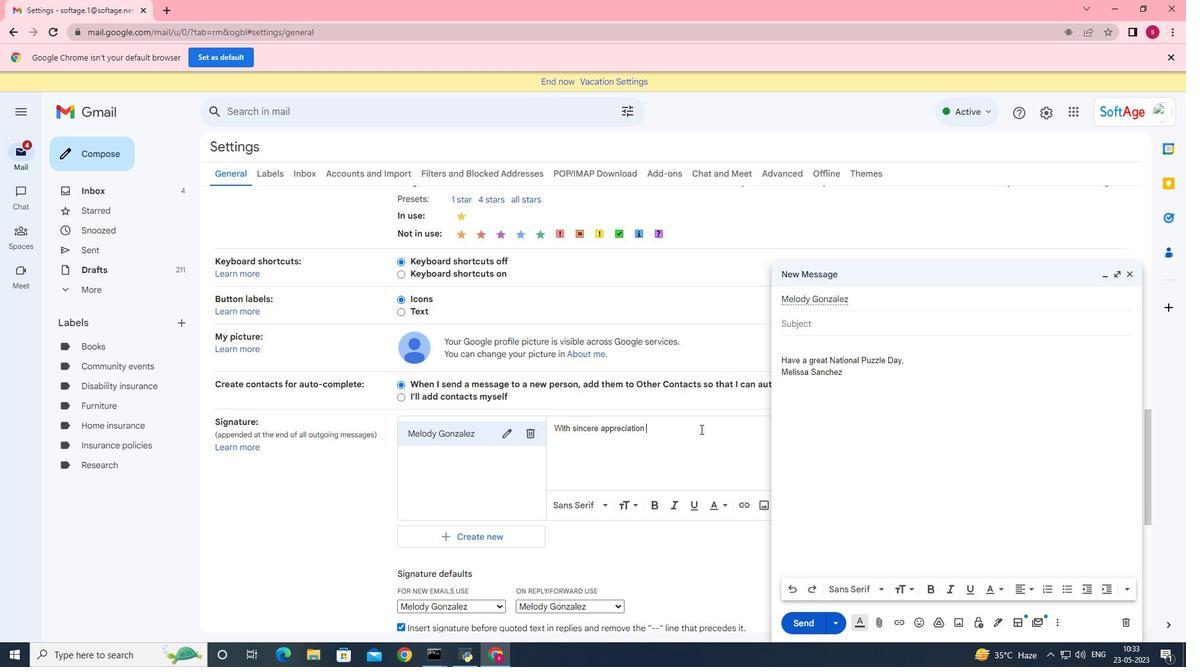 
Action: Key pressed and<Key.space>gratitude,<Key.enter><Key.shift><Key.shift><Key.shift><Key.shift><Key.shift><Key.shift><Key.shift><Key.shift><Key.shift><Key.shift><Key.shift><Key.shift><Key.shift><Key.shift><Key.shift><Key.shift><Key.shift><Key.shift><Key.shift><Key.shift><Key.shift><Key.shift><Key.shift><Key.shift><Key.shift><Key.shift><Key.shift><Key.shift><Key.shift><Key.shift><Key.shift><Key.shift><Key.shift><Key.shift><Key.shift><Key.shift><Key.shift><Key.shift><Key.shift><Key.shift><Key.shift><Key.shift><Key.shift><Key.shift><Key.shift>Melody<Key.space><Key.shift>Gonzalez
Screenshot: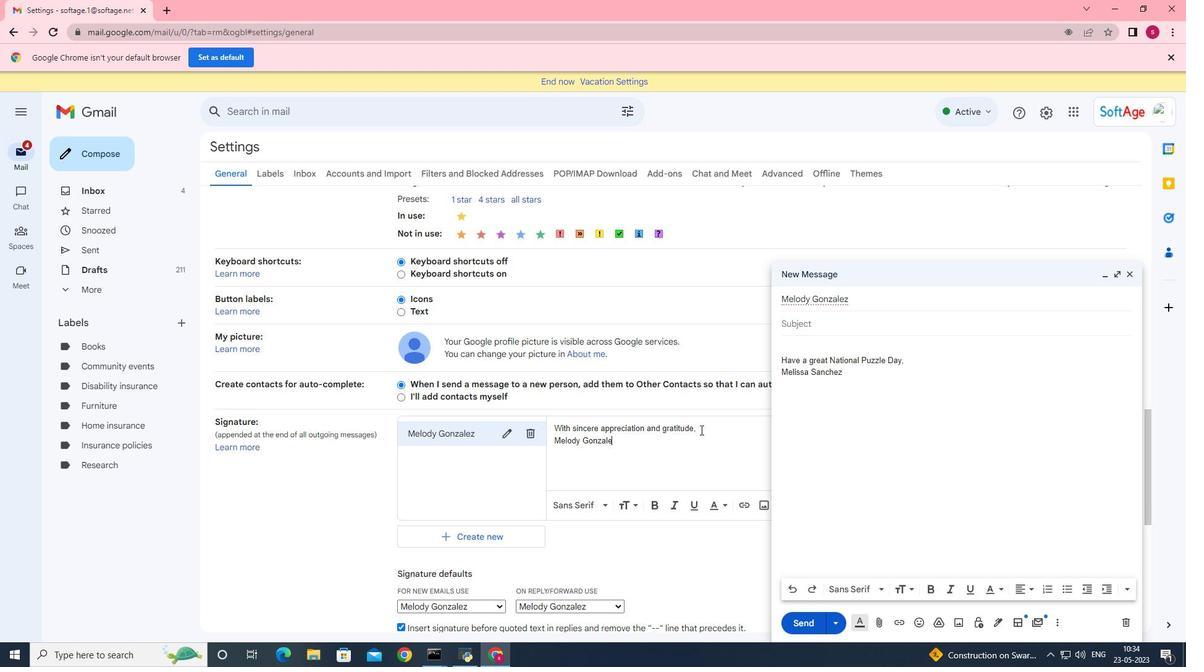 
Action: Mouse scrolled (700, 429) with delta (0, 0)
Screenshot: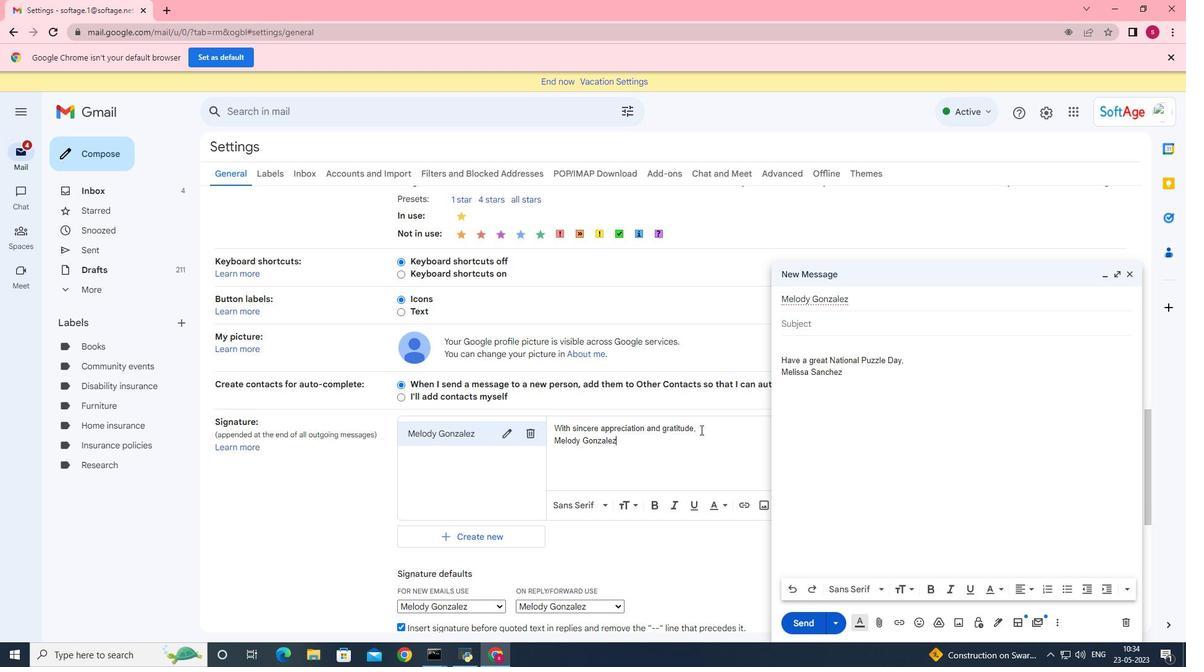 
Action: Mouse scrolled (700, 429) with delta (0, 0)
Screenshot: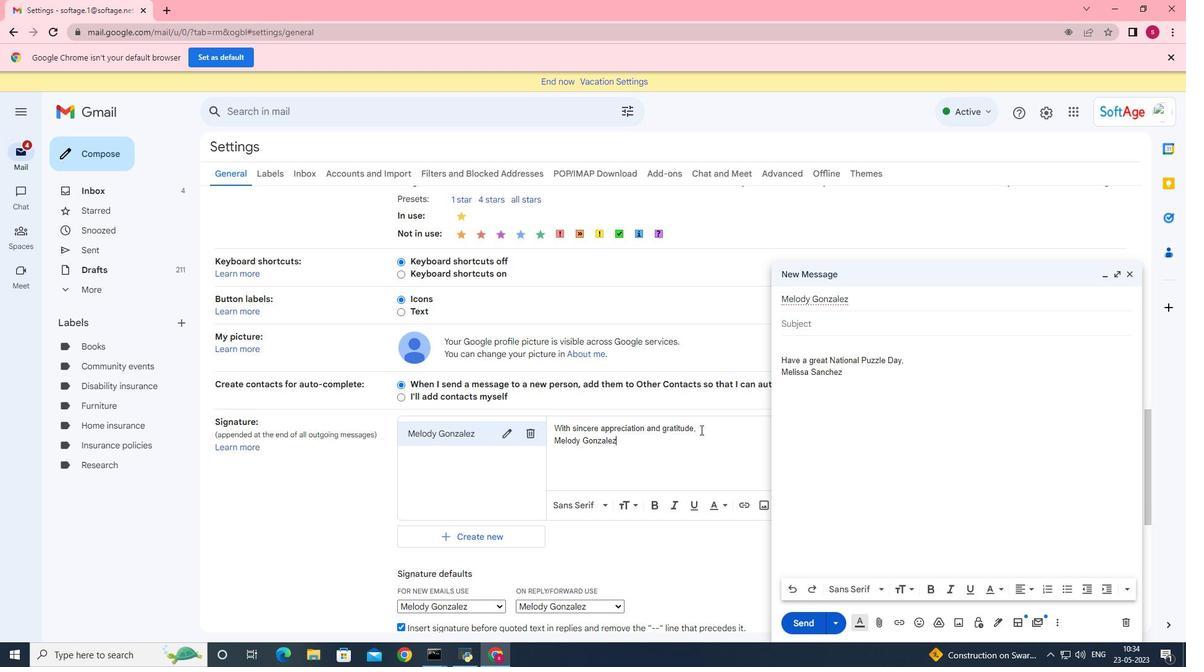 
Action: Mouse moved to (680, 369)
Screenshot: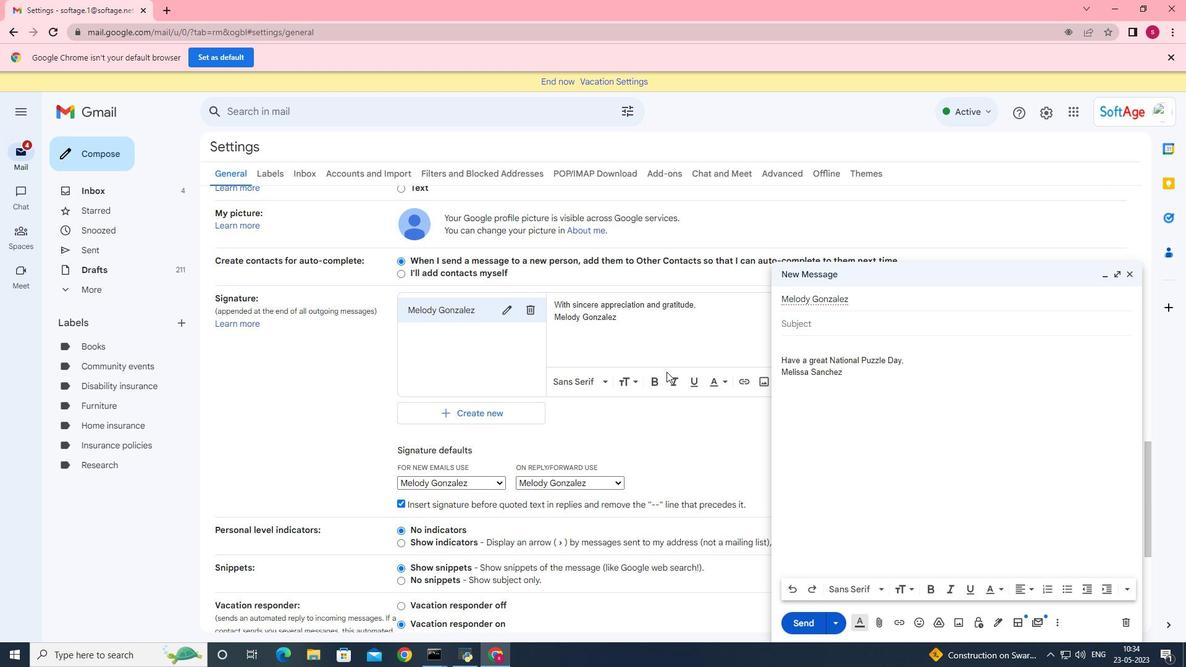 
Action: Mouse scrolled (680, 369) with delta (0, 0)
Screenshot: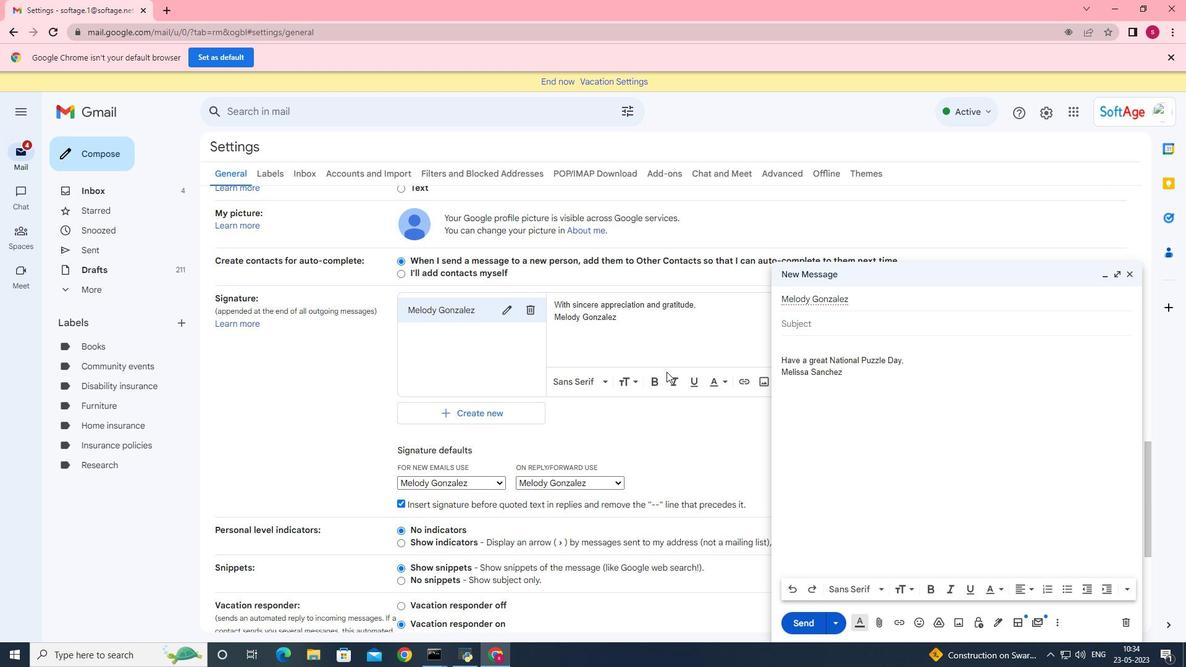 
Action: Mouse moved to (680, 371)
Screenshot: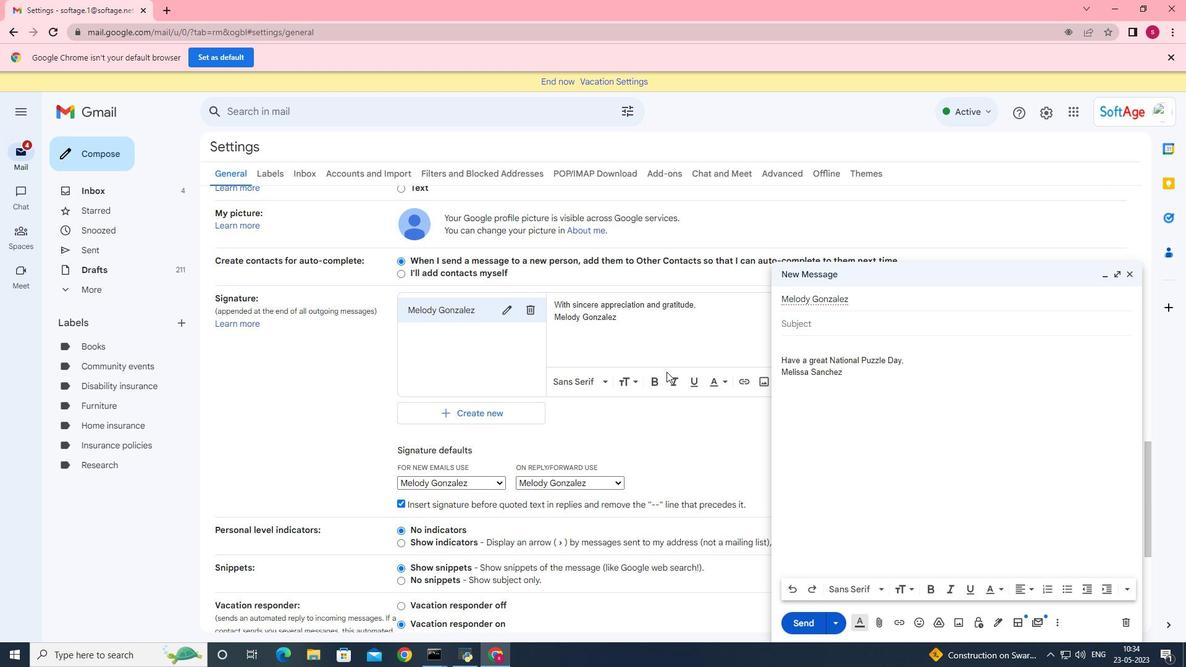 
Action: Mouse scrolled (680, 370) with delta (0, 0)
Screenshot: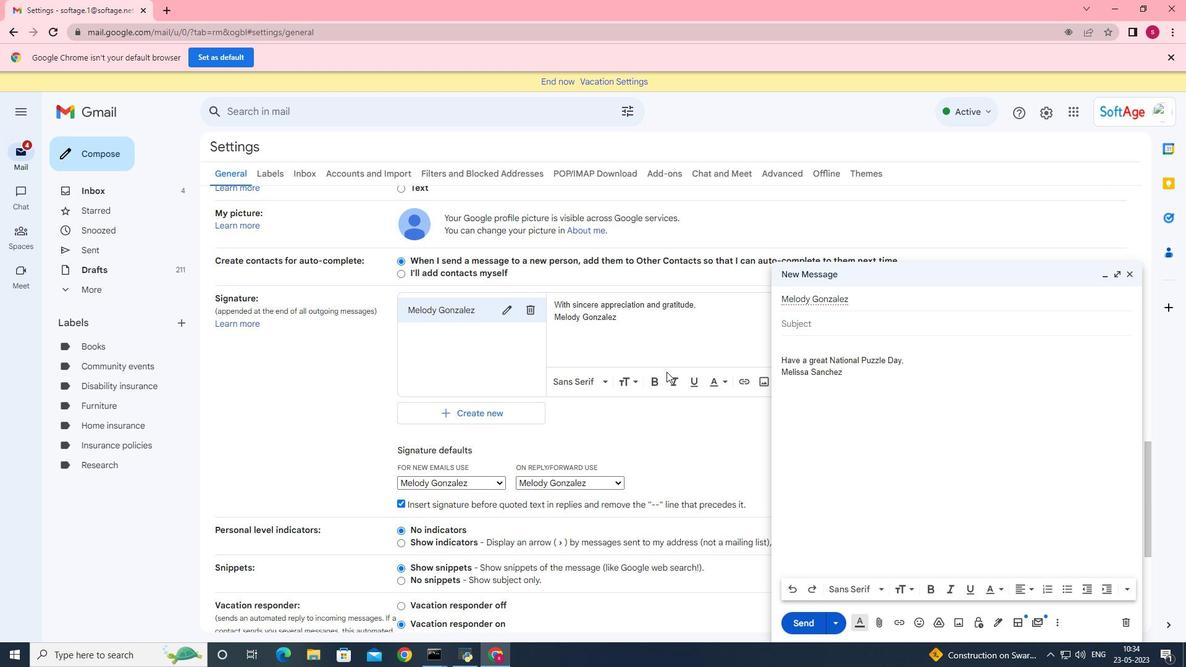 
Action: Mouse moved to (1126, 260)
Screenshot: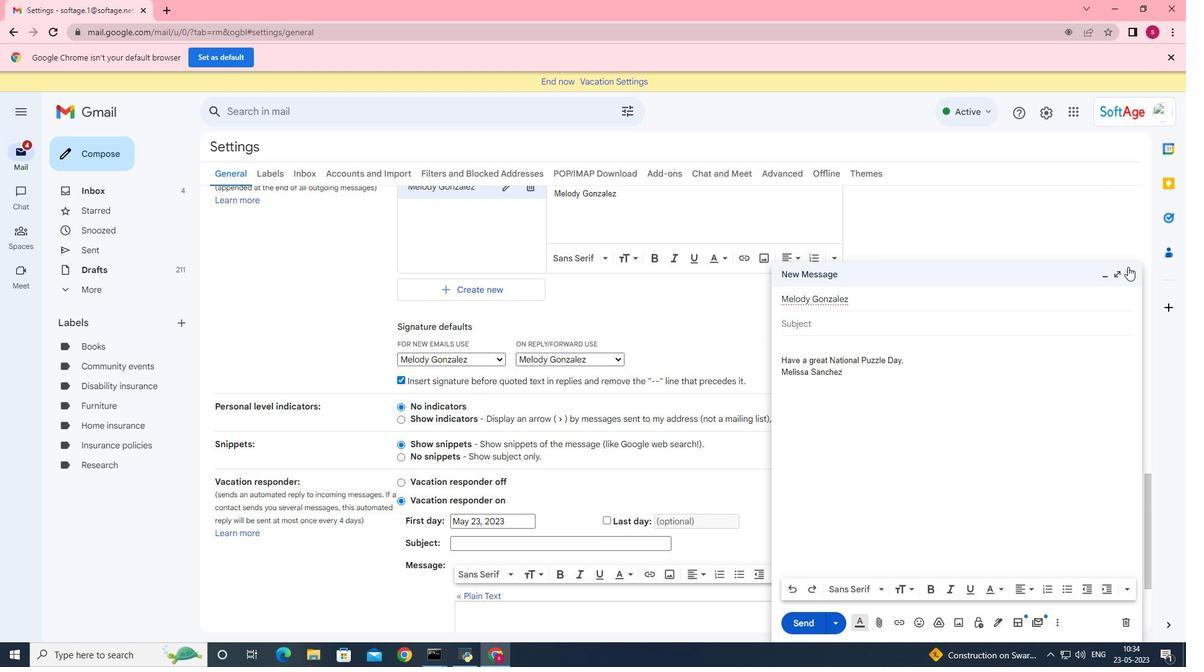 
Action: Mouse pressed left at (1126, 260)
Screenshot: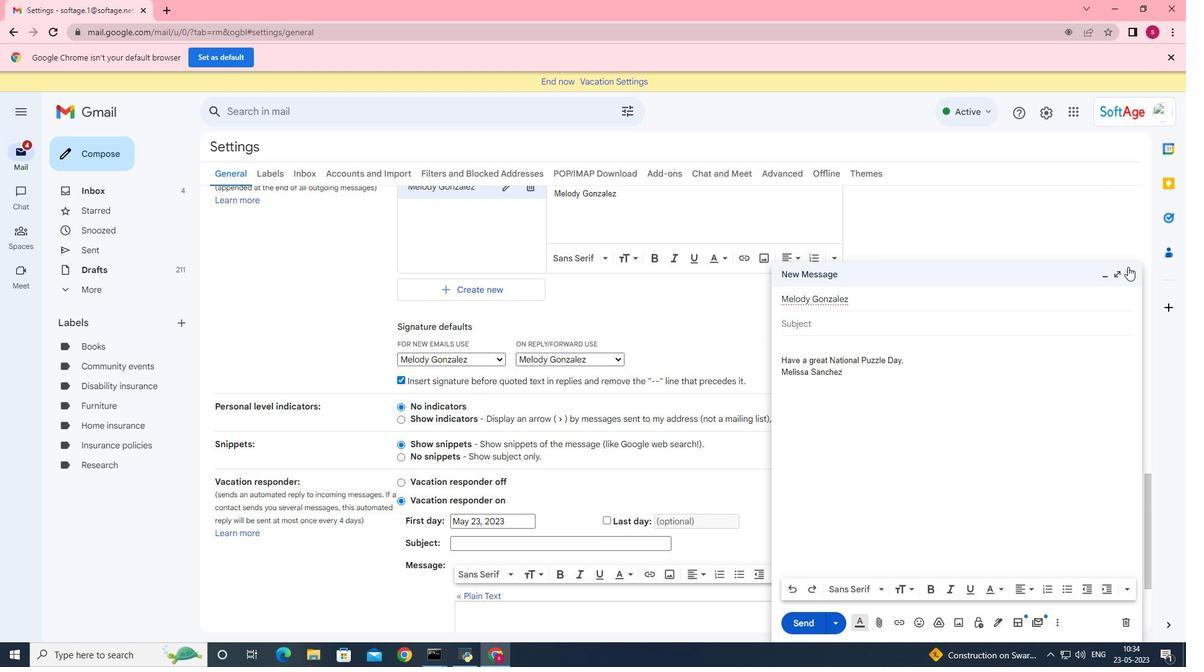 
Action: Mouse moved to (1133, 278)
Screenshot: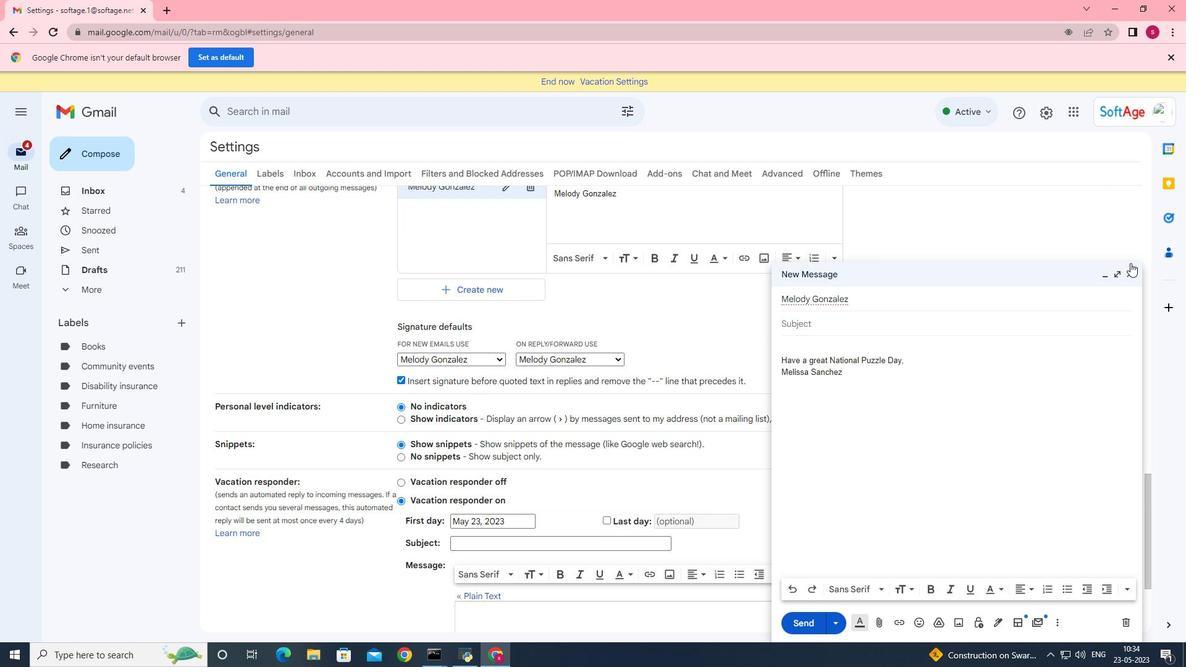 
Action: Mouse pressed left at (1133, 278)
Screenshot: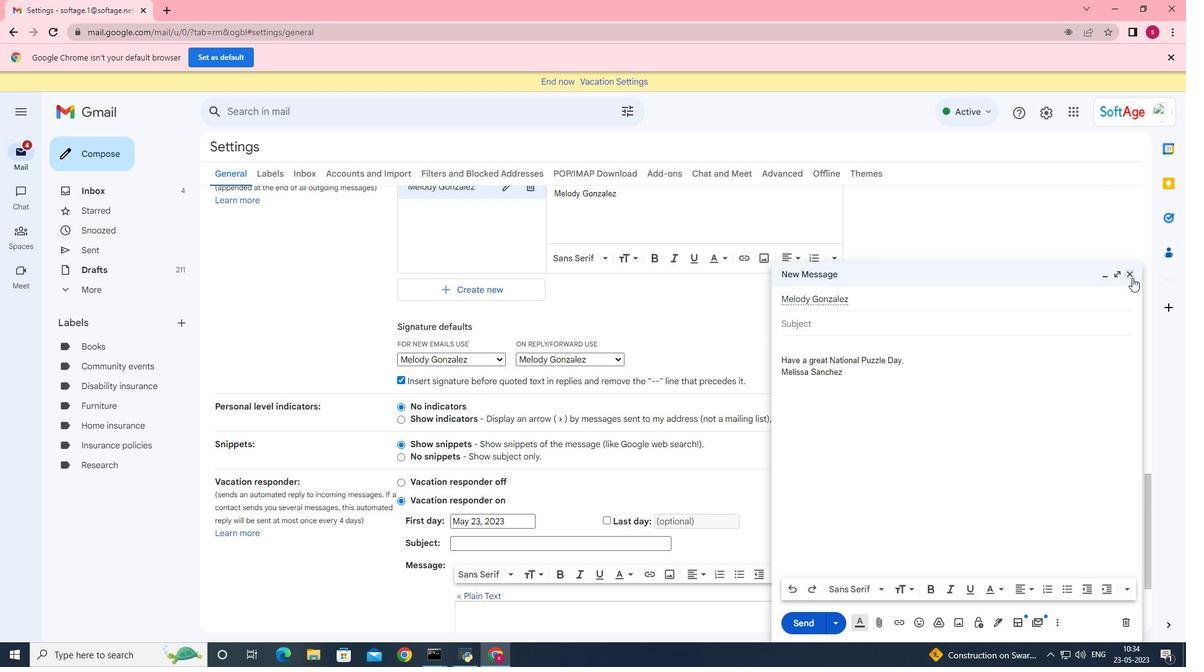 
Action: Mouse moved to (495, 435)
Screenshot: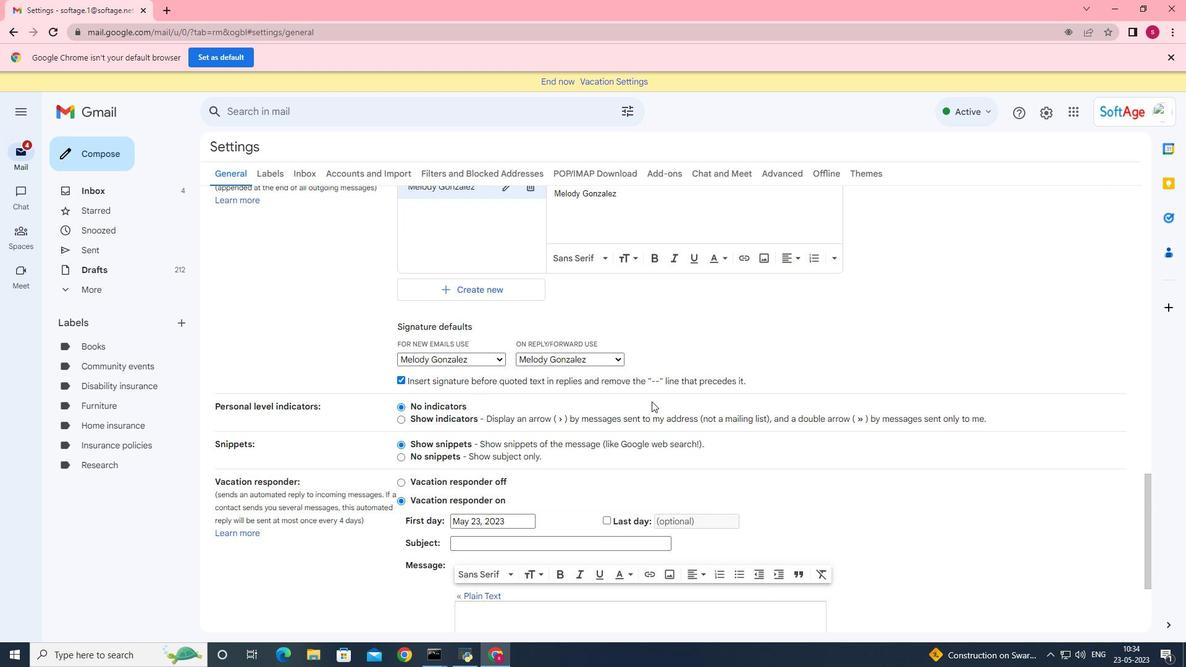 
Action: Mouse scrolled (495, 435) with delta (0, 0)
Screenshot: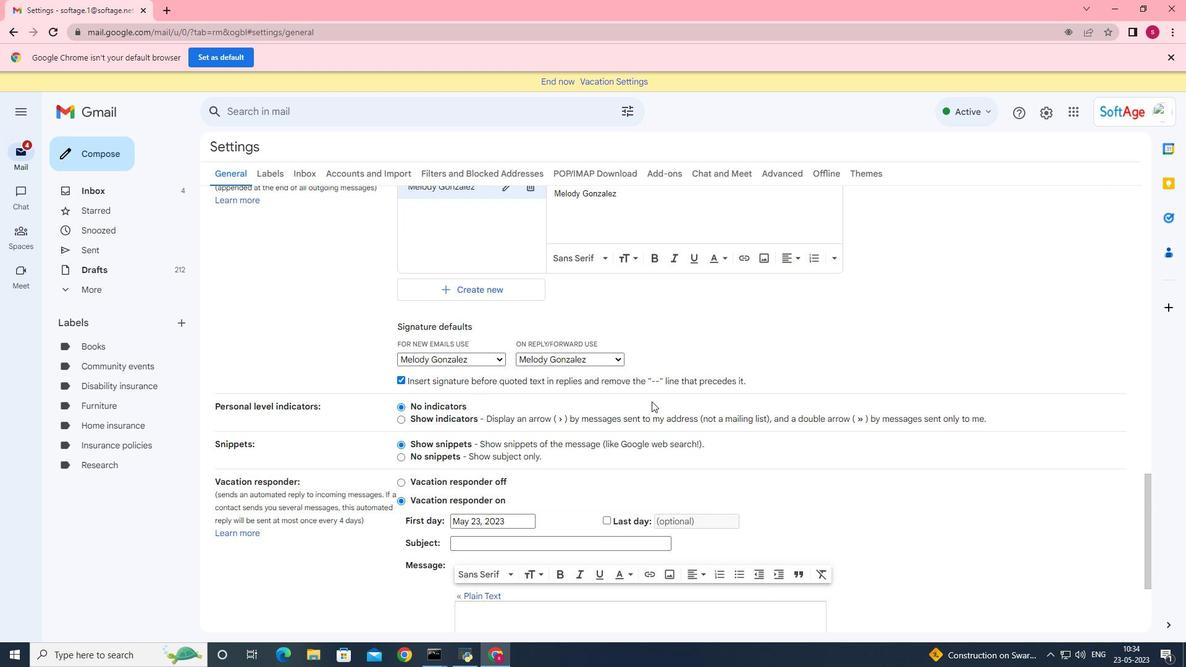 
Action: Mouse moved to (495, 437)
Screenshot: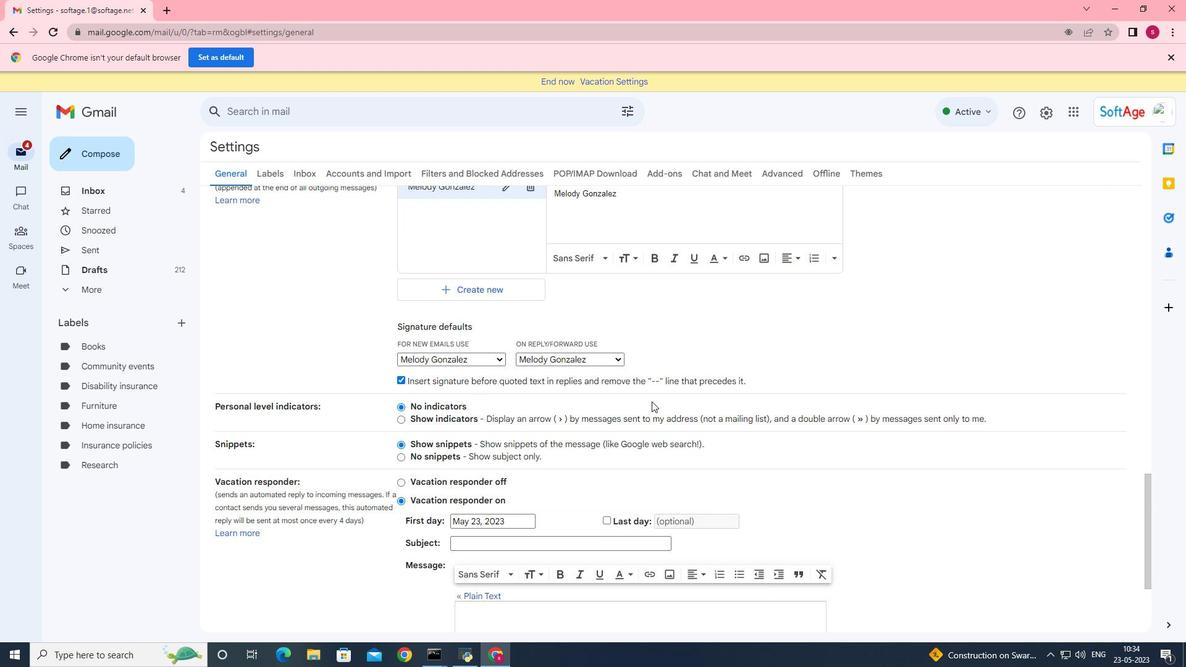 
Action: Mouse scrolled (495, 436) with delta (0, 0)
Screenshot: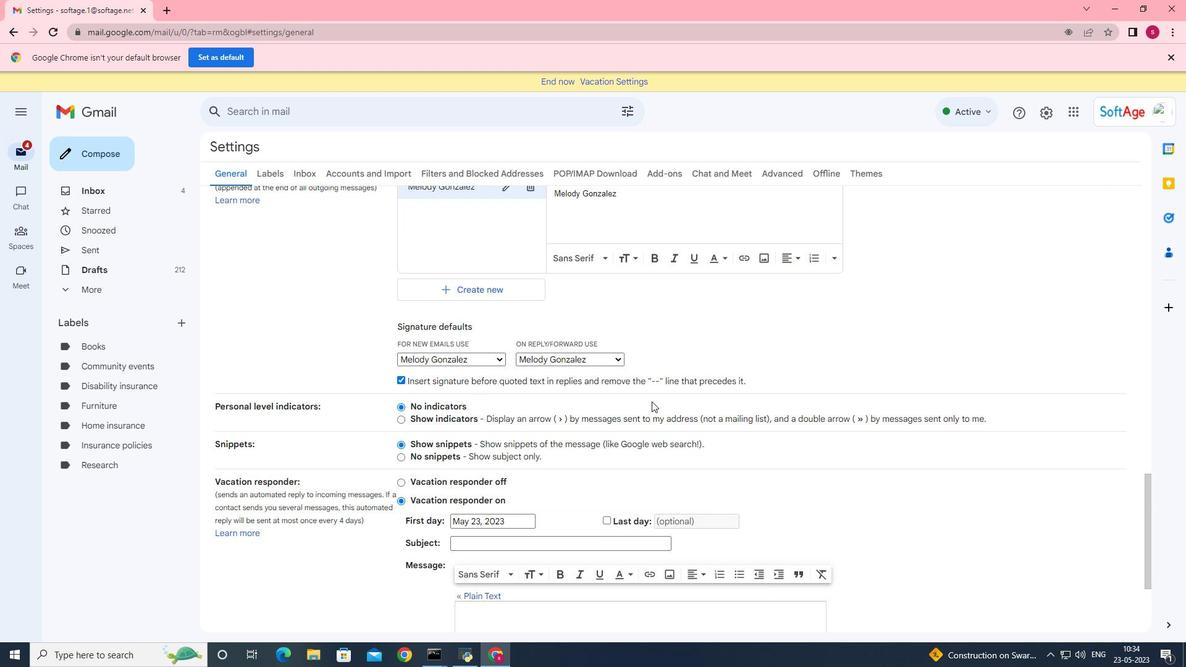
Action: Mouse moved to (495, 437)
Screenshot: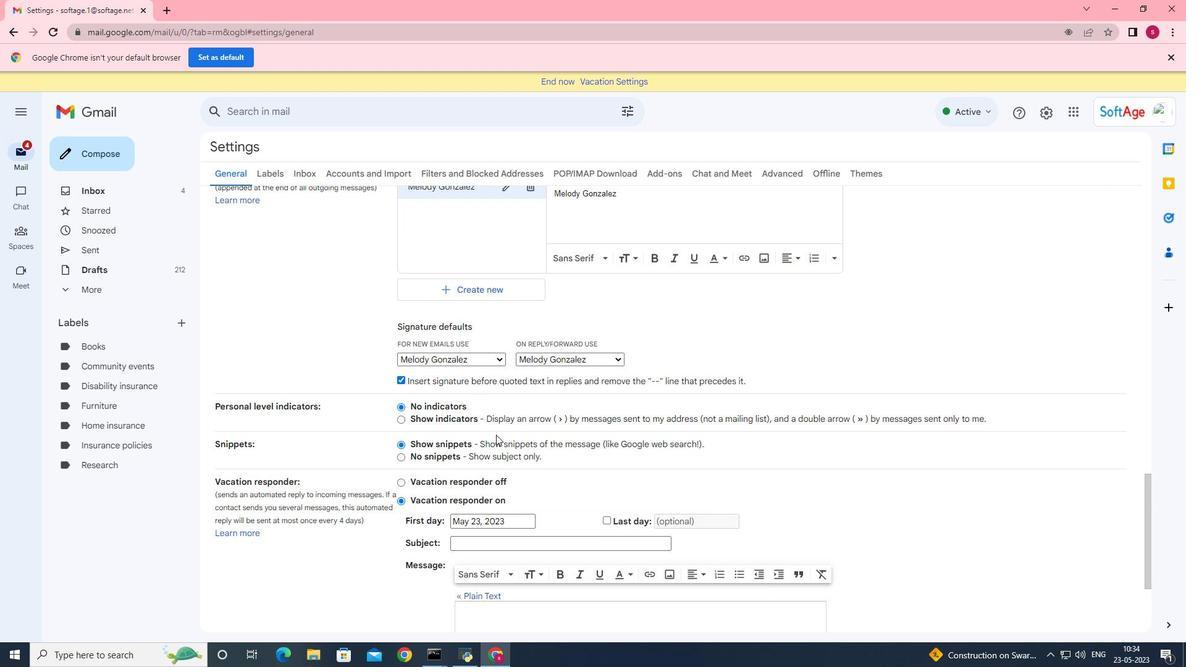 
Action: Mouse scrolled (495, 437) with delta (0, 0)
Screenshot: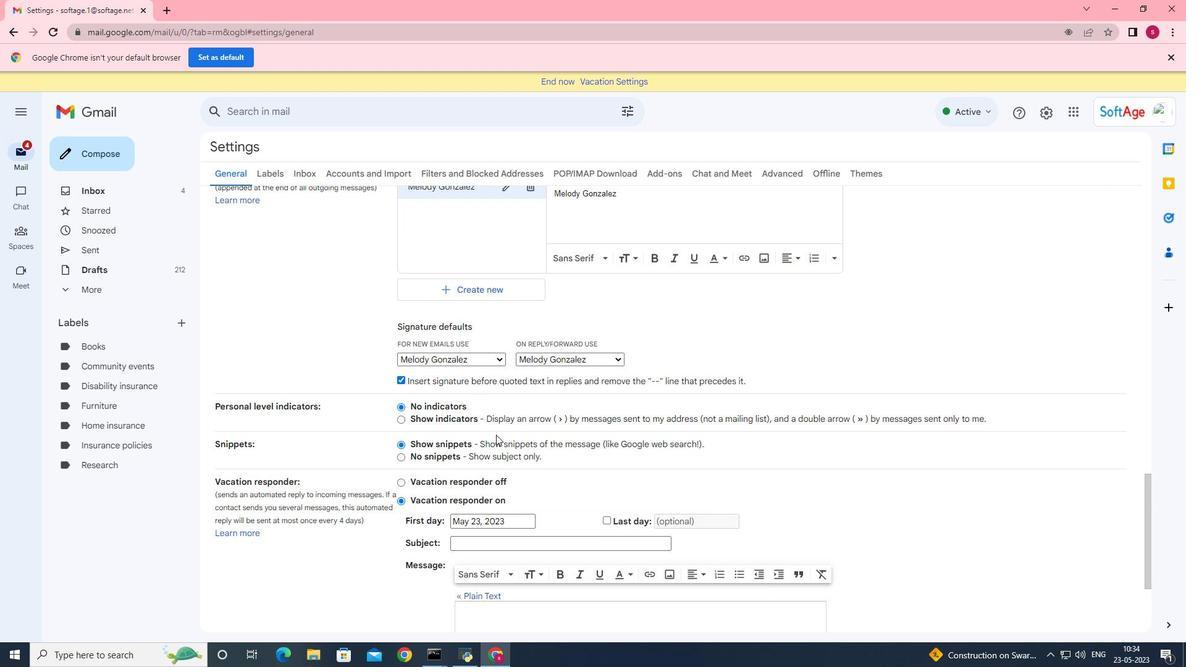 
Action: Mouse moved to (621, 565)
Screenshot: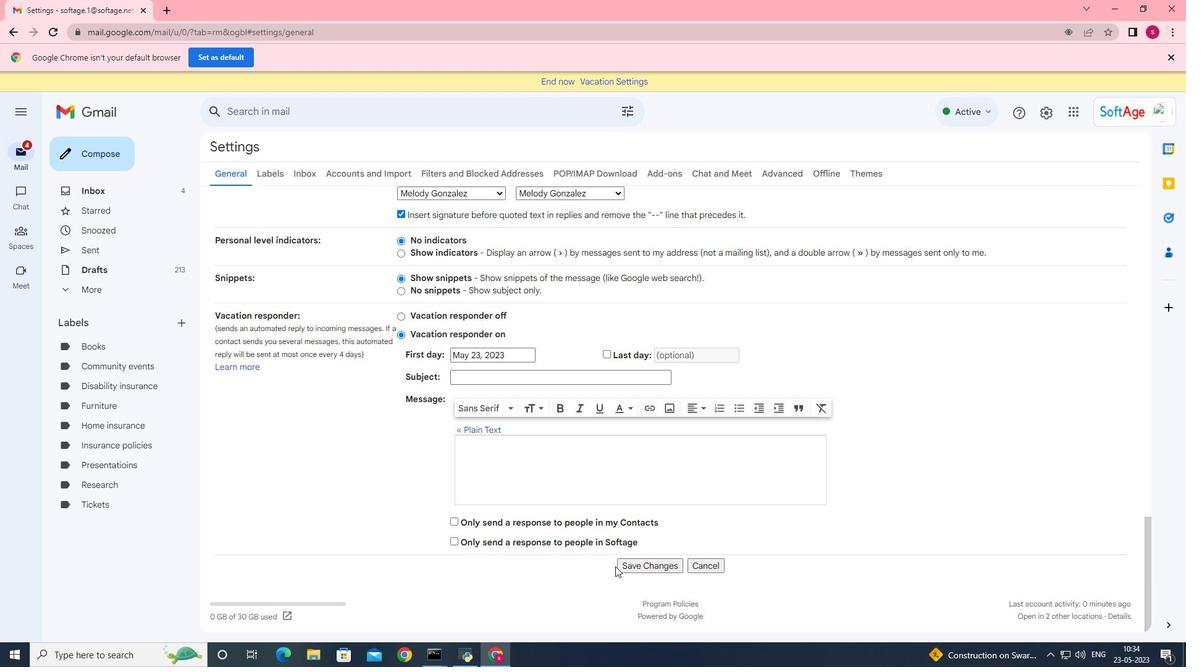 
Action: Mouse pressed left at (621, 565)
Screenshot: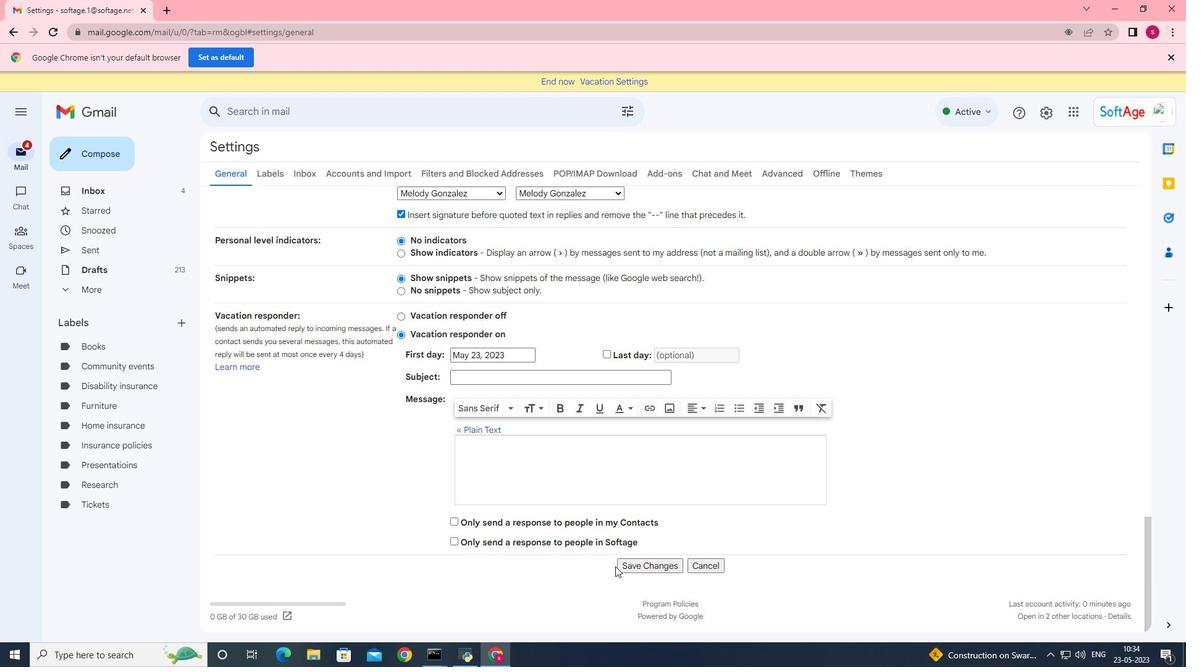 
Action: Mouse moved to (88, 146)
Screenshot: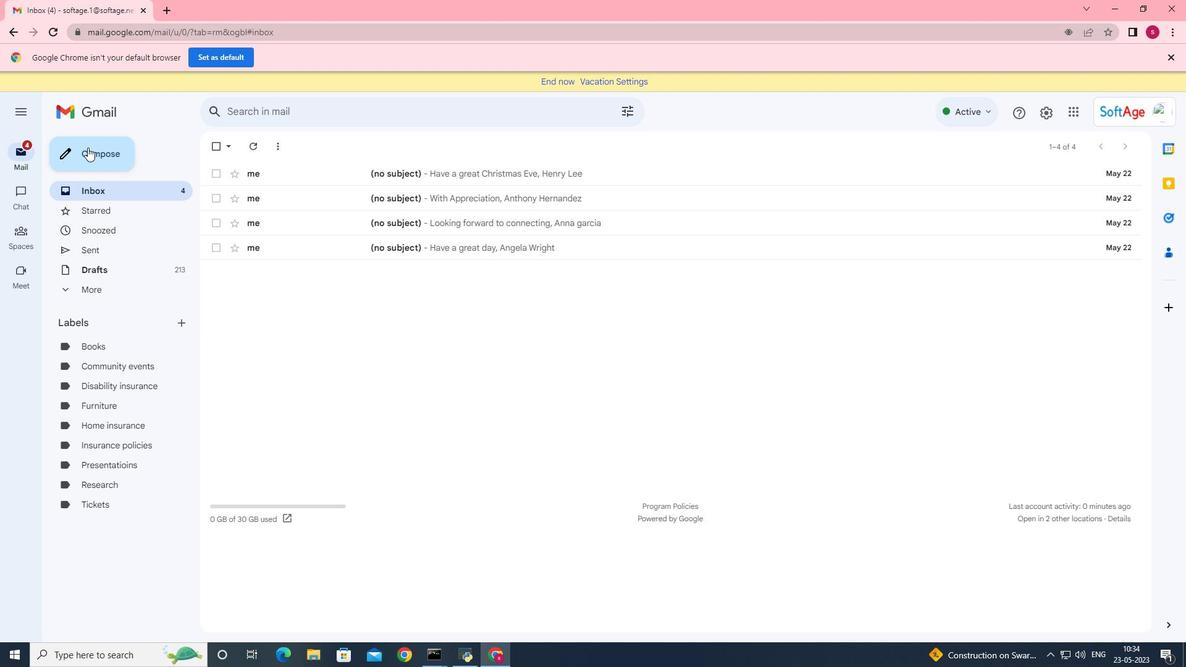 
Action: Mouse pressed left at (88, 146)
Screenshot: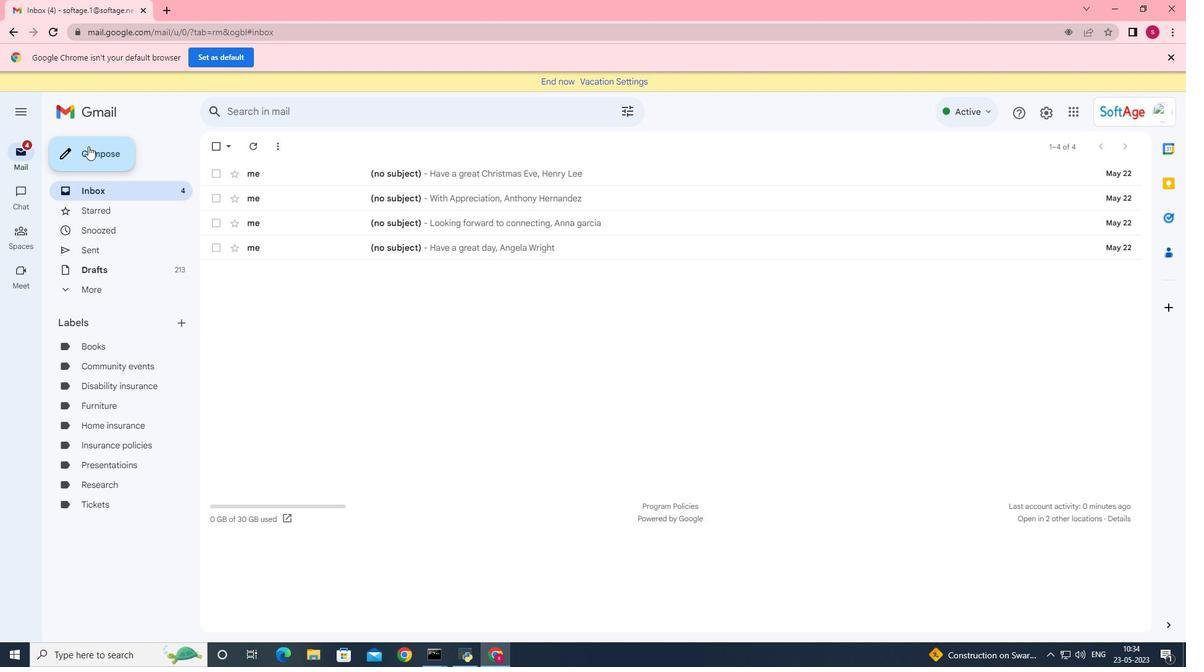 
Action: Mouse moved to (861, 325)
Screenshot: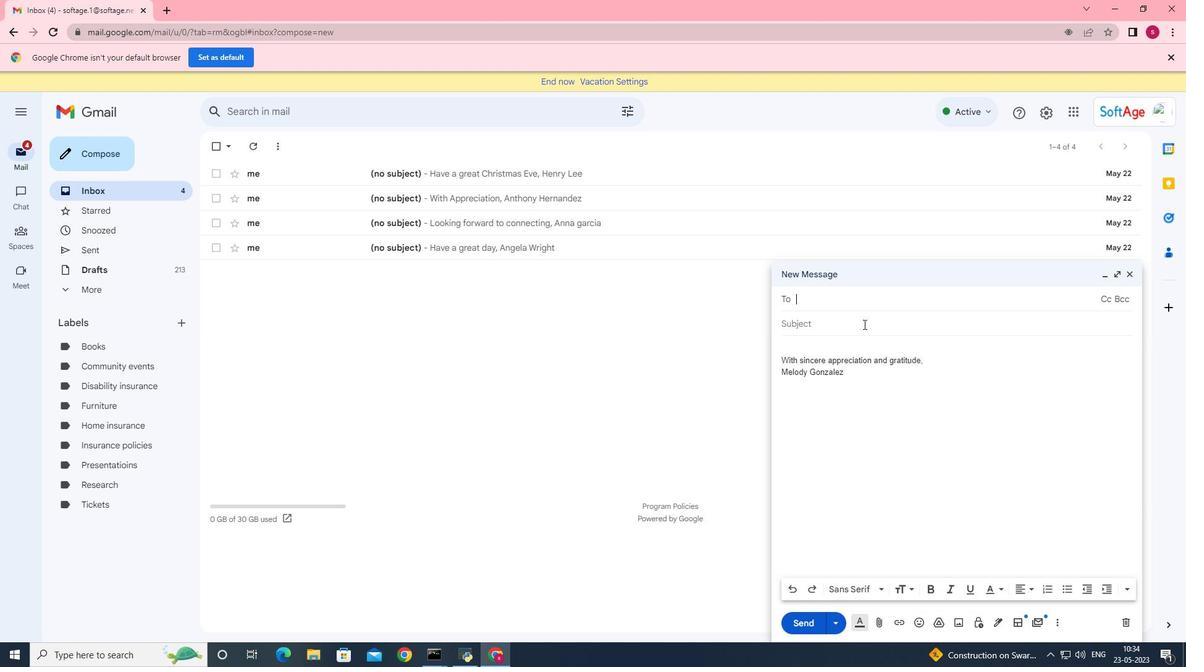 
Action: Key pressed <Key.shift>Softage.3<Key.shift><Key.shift><Key.shift><Key.shift><Key.shift>@softage.net
Screenshot: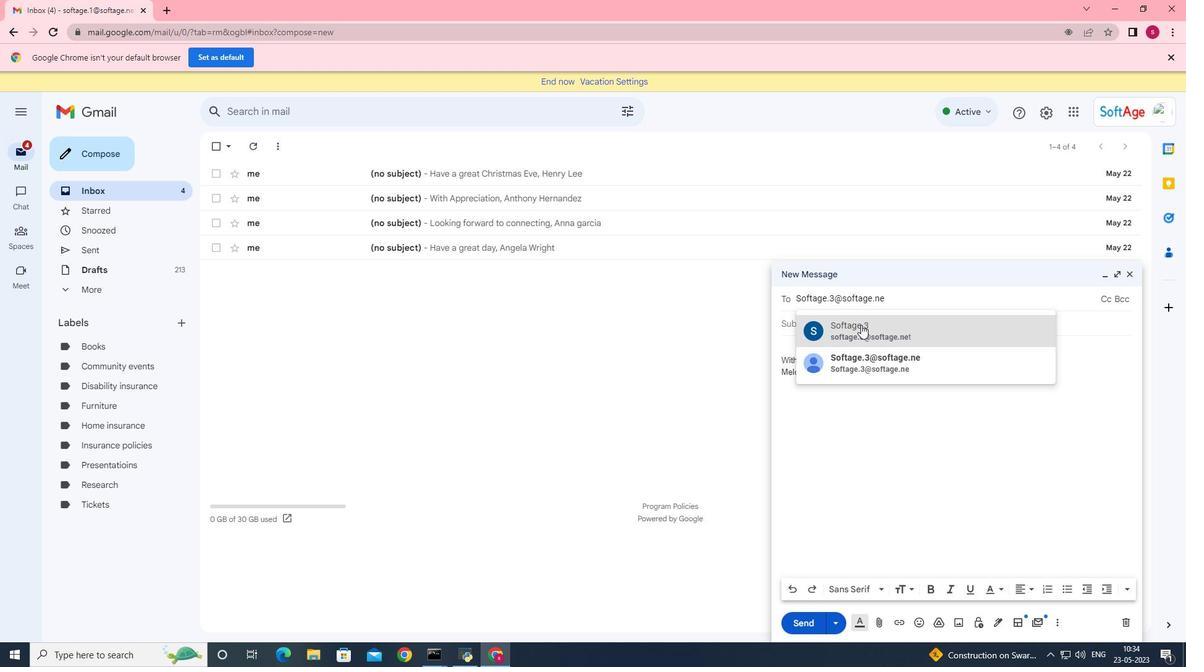 
Action: Mouse pressed left at (861, 325)
Screenshot: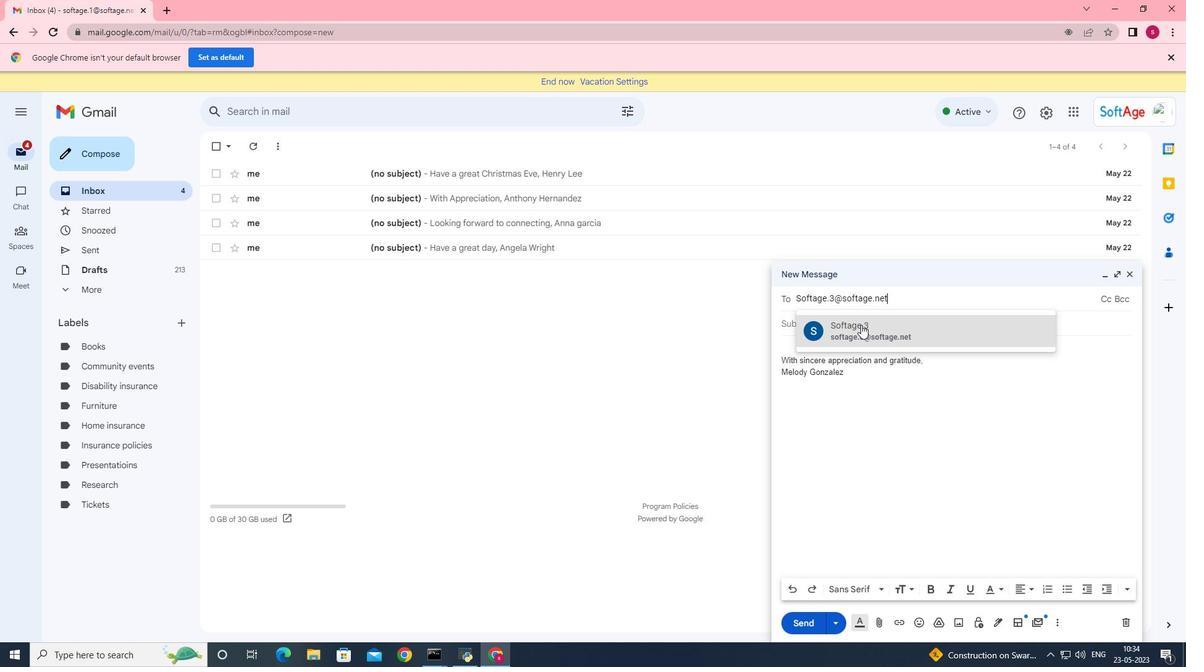 
Action: Mouse moved to (1054, 624)
Screenshot: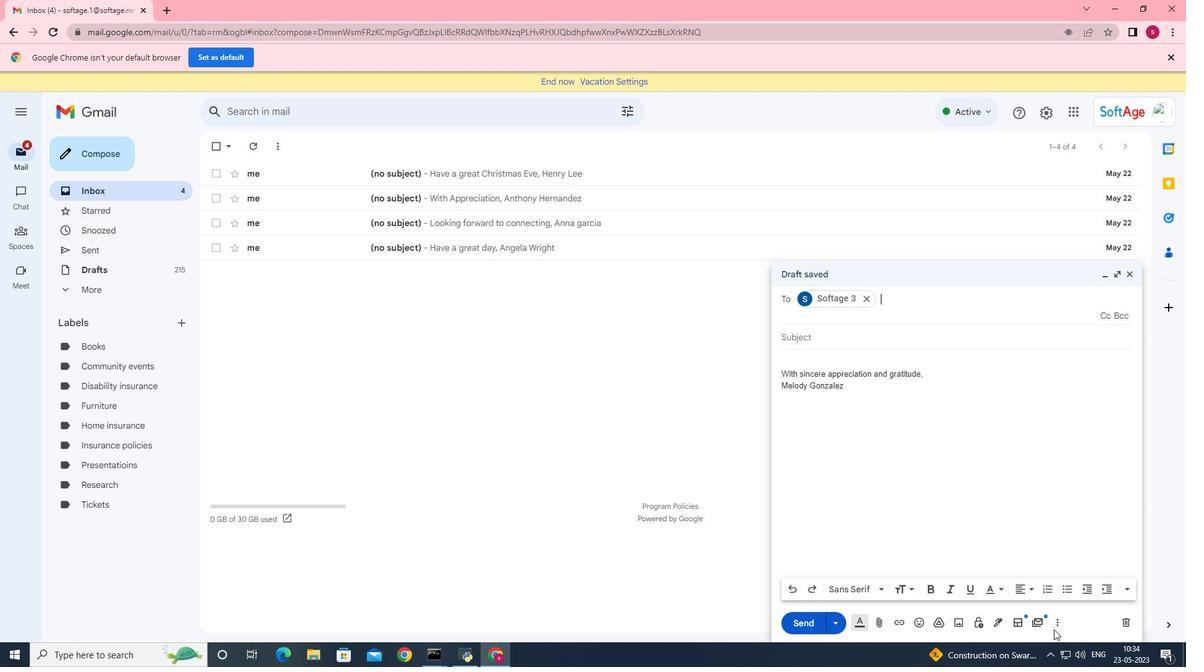 
Action: Mouse pressed left at (1054, 624)
Screenshot: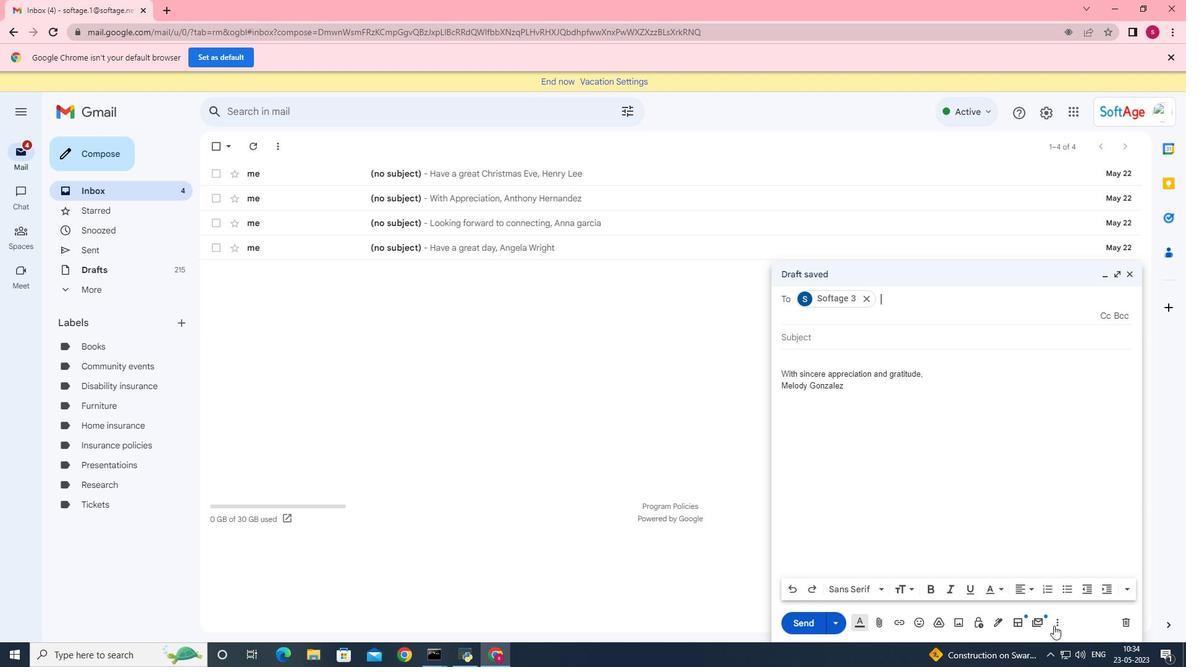 
Action: Mouse moved to (945, 505)
Screenshot: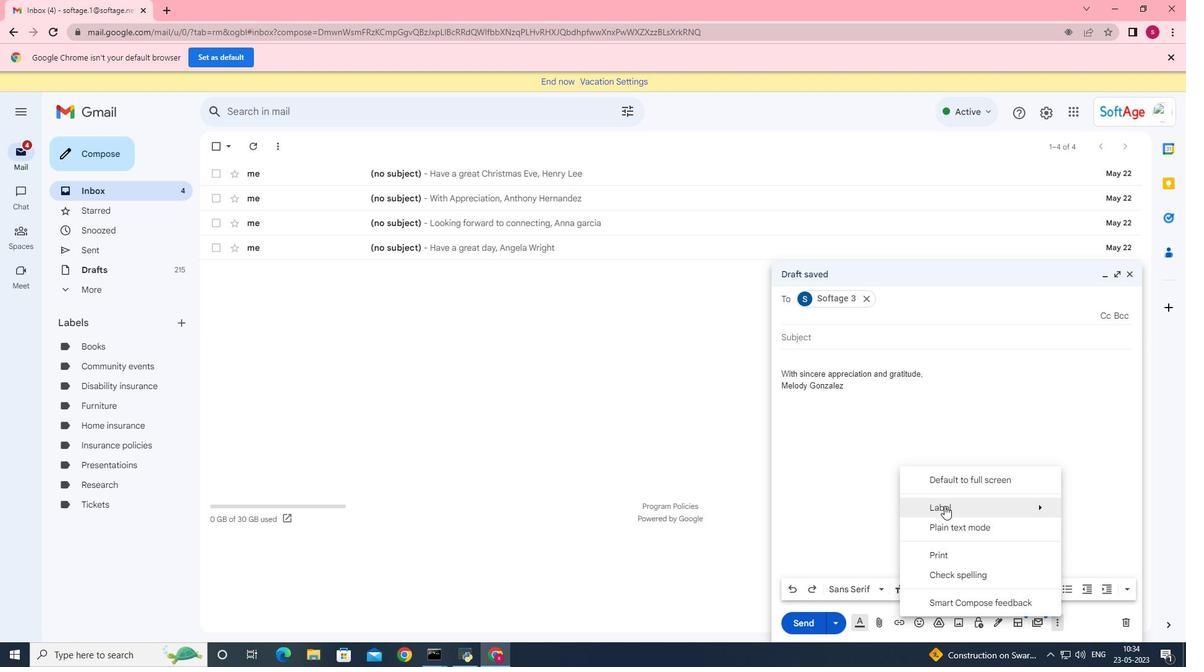 
Action: Mouse pressed left at (945, 505)
Screenshot: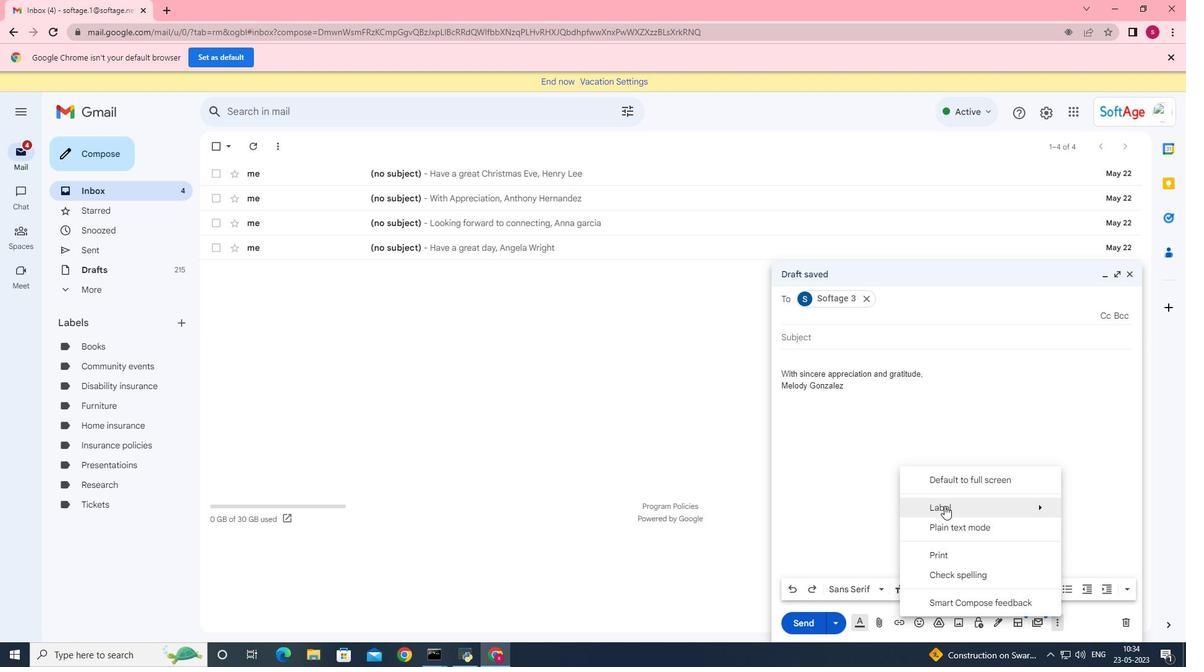 
Action: Mouse moved to (804, 481)
Screenshot: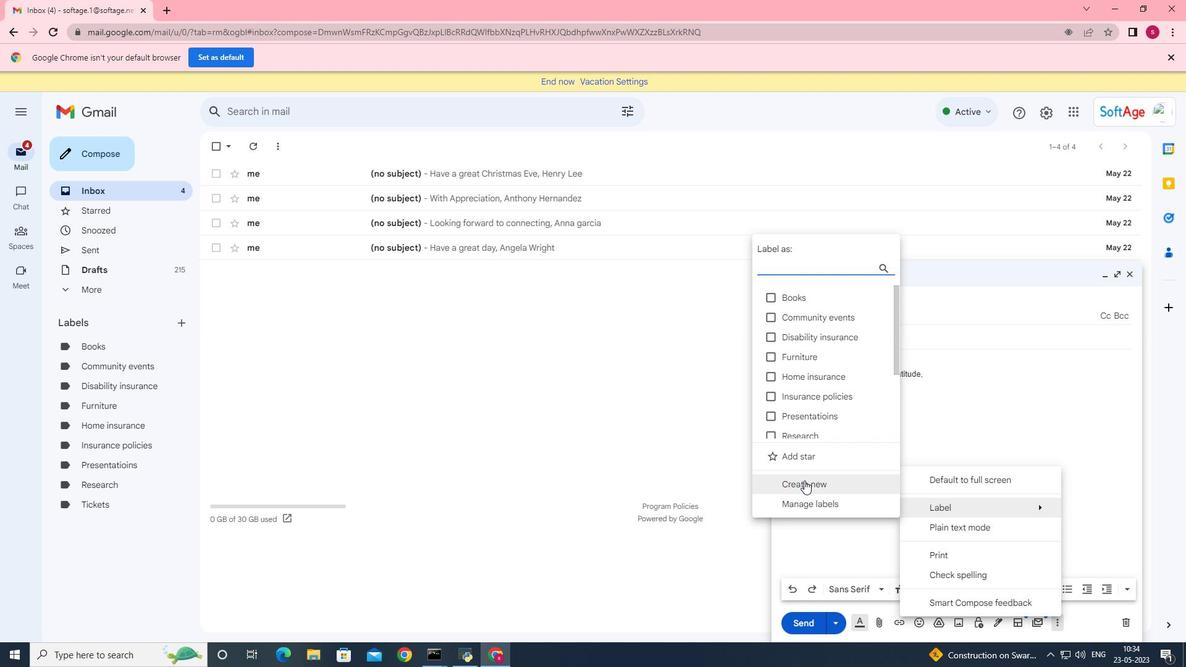 
Action: Mouse pressed left at (804, 481)
Screenshot: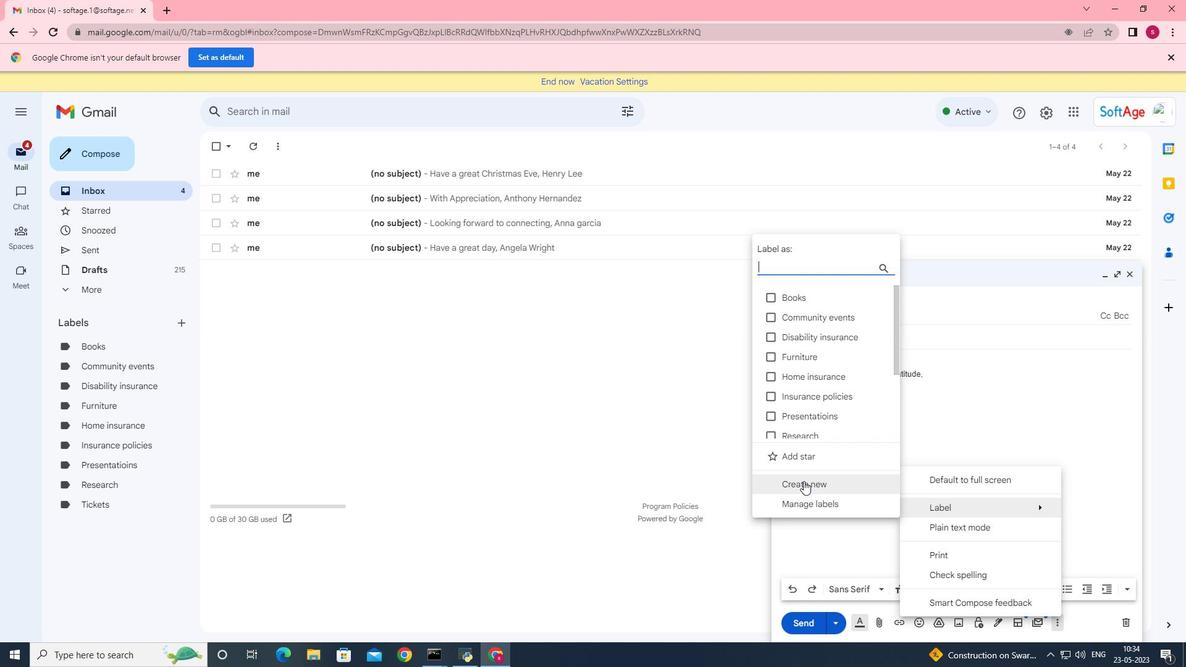 
Action: Mouse moved to (793, 474)
Screenshot: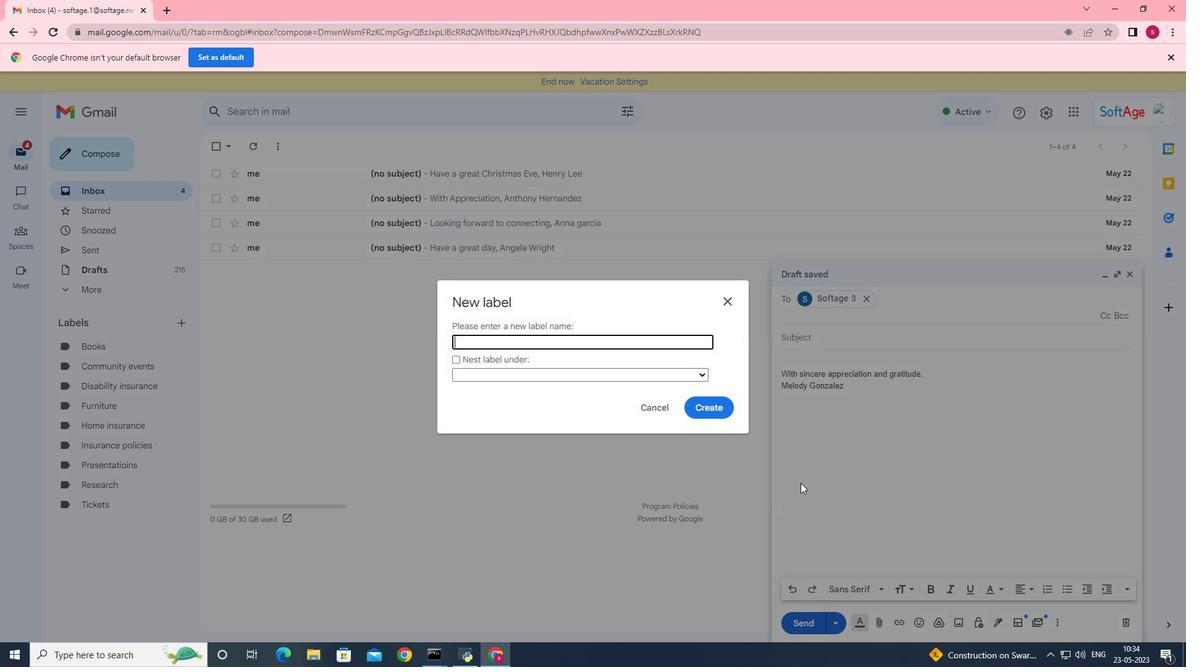 
Action: Key pressed <Key.shift>G<Key.backspace><Key.shift>Hee<Key.backspace>alth<Key.space>insurance
Screenshot: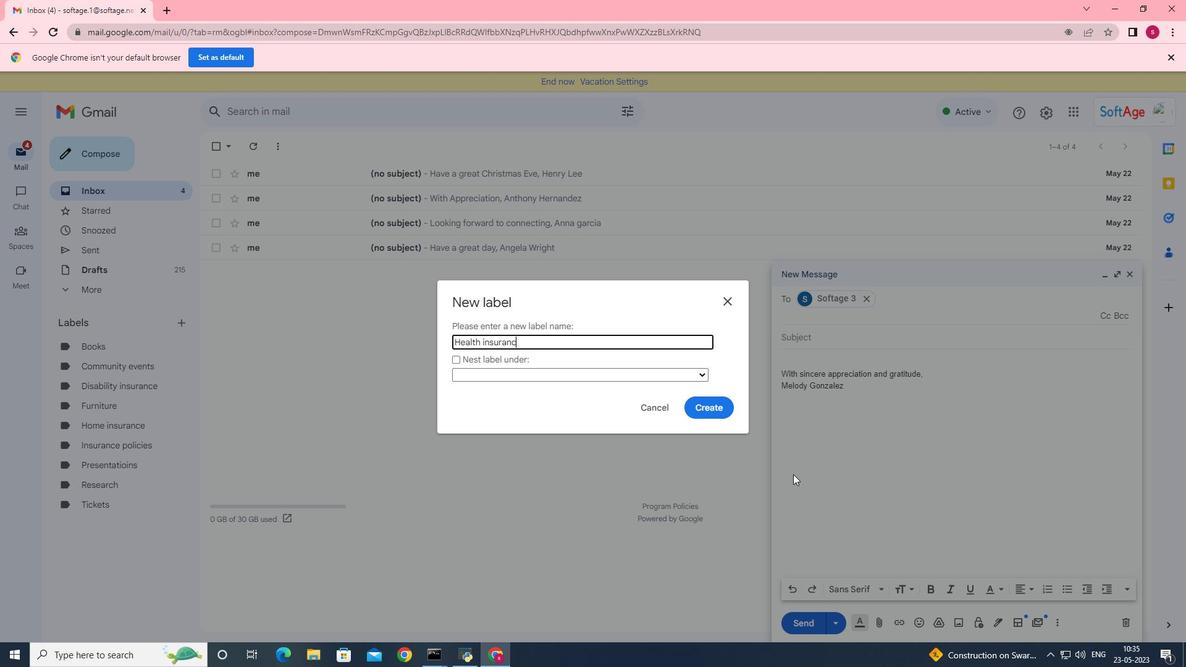 
Action: Mouse moved to (713, 397)
Screenshot: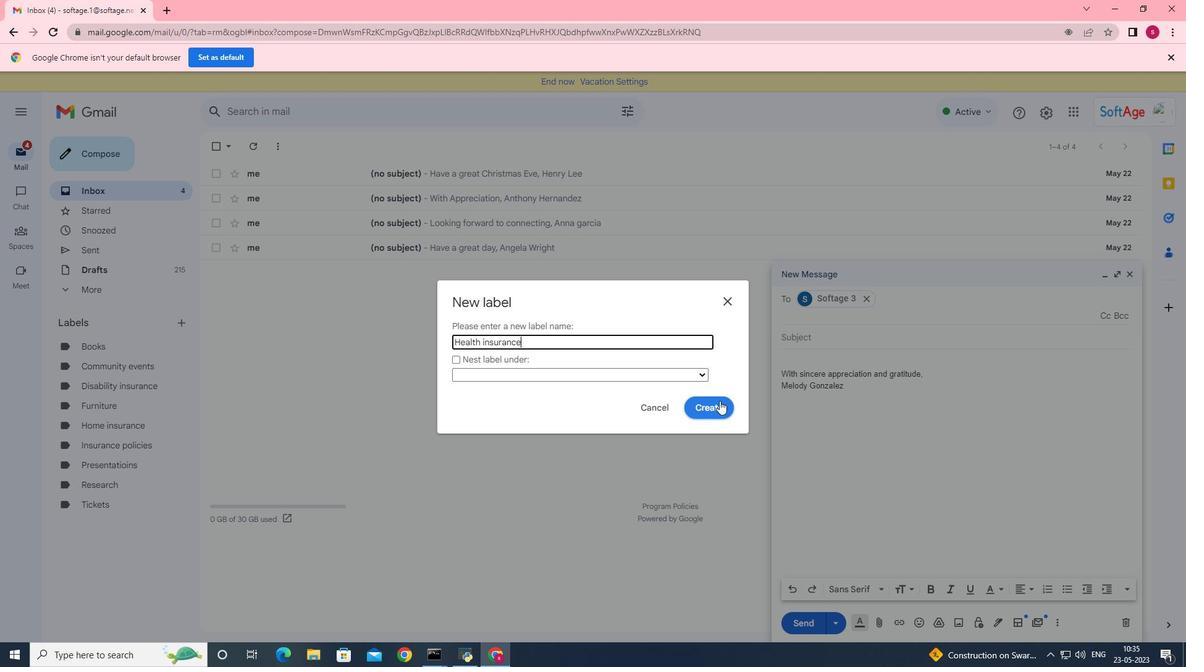 
Action: Mouse pressed left at (713, 397)
Screenshot: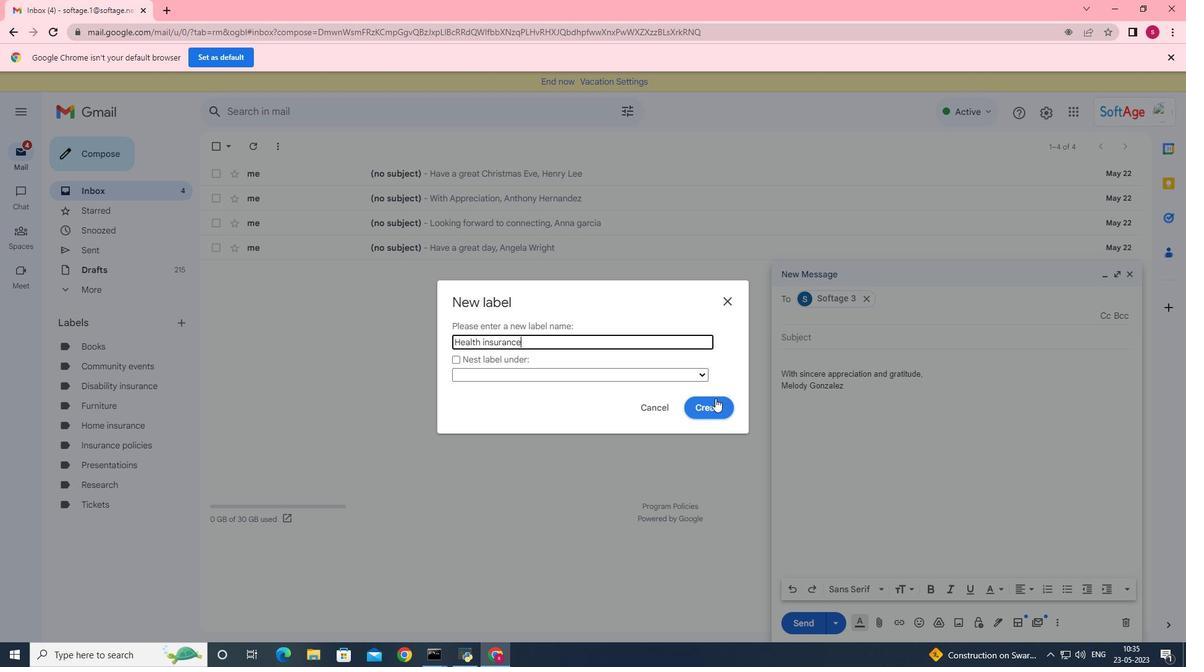 
Action: Mouse moved to (859, 436)
Screenshot: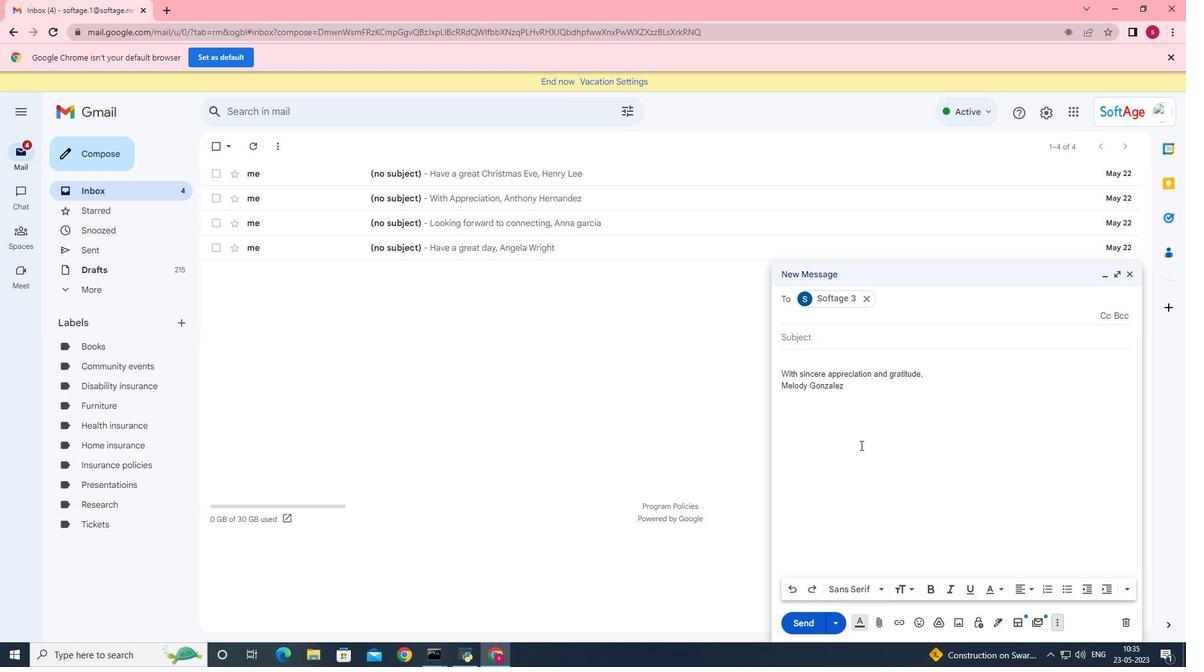 
